 Task: Look for space in Mathba, Bangladesh from 9th June, 2023 to 11th June, 2023 for 2 adults in price range Rs.6000 to Rs.10000. Place can be entire place with 2 bedrooms having 2 beds and 1 bathroom. Property type can be guest house. Amenities needed are: air conditioning, dedicated workplace, . Booking option can be shelf check-in. Required host language is English.
Action: Mouse moved to (473, 130)
Screenshot: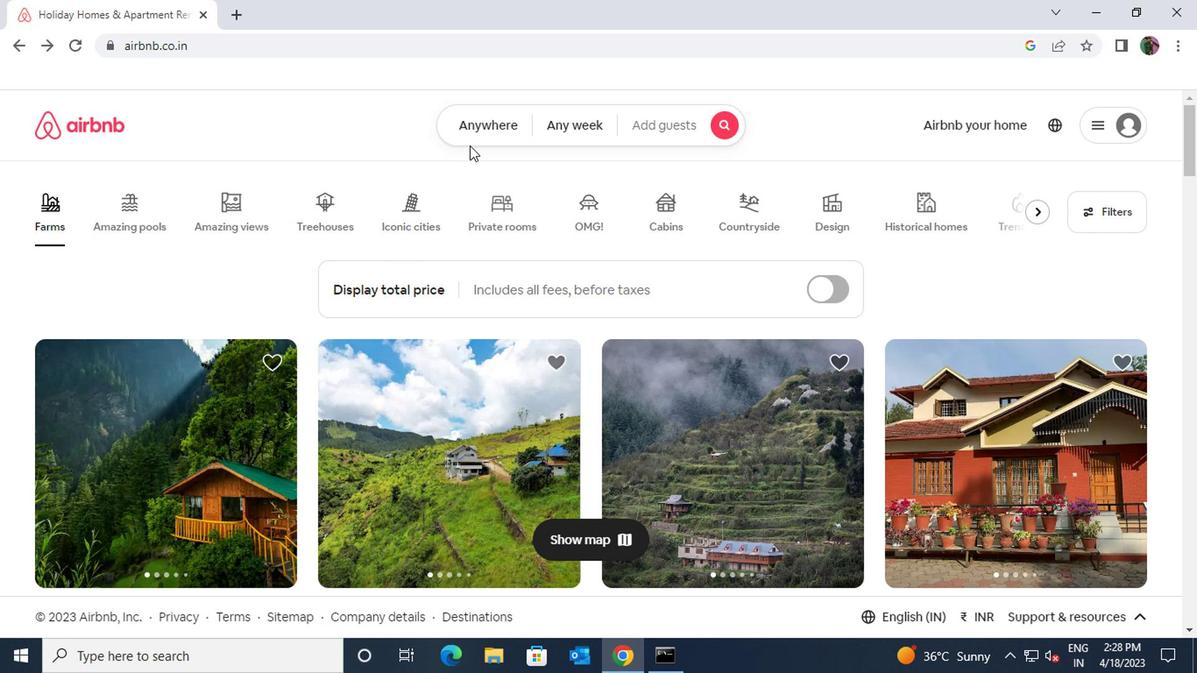 
Action: Mouse pressed left at (473, 130)
Screenshot: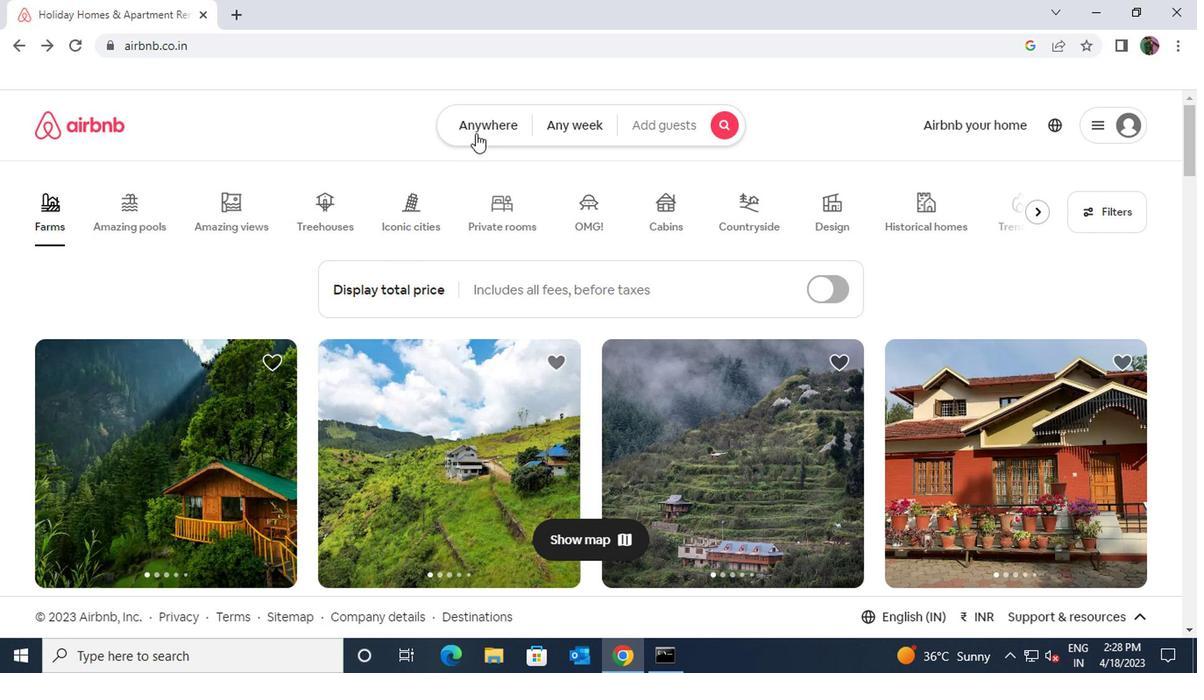 
Action: Mouse moved to (404, 188)
Screenshot: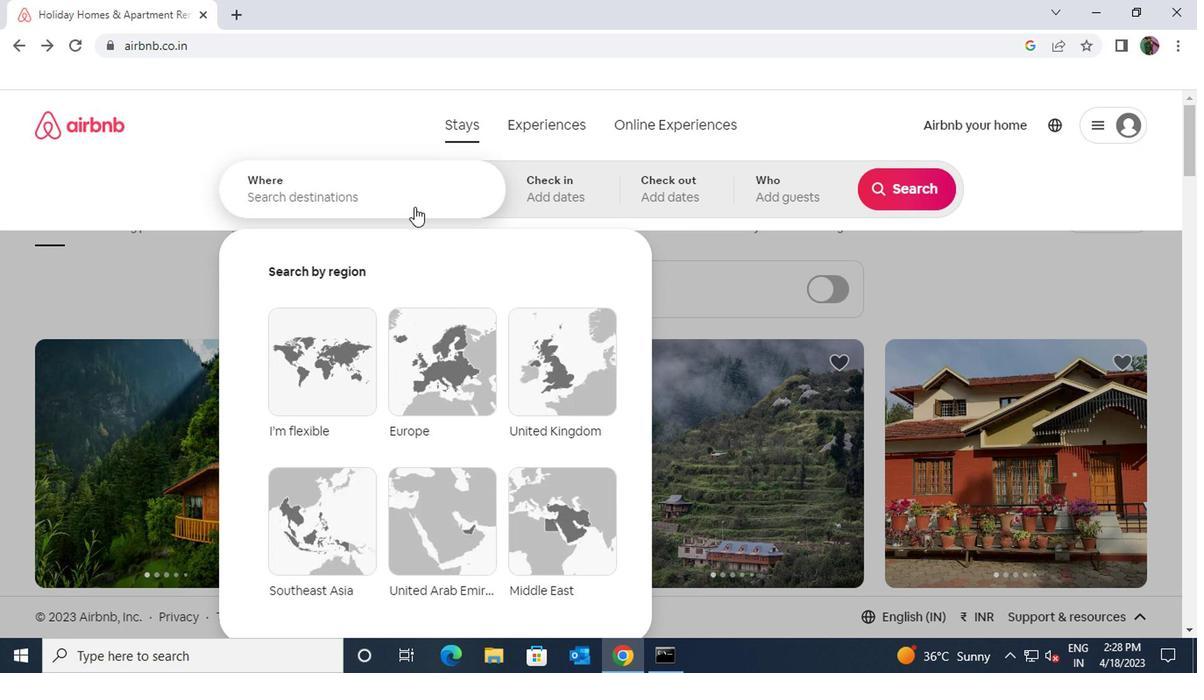 
Action: Mouse pressed left at (404, 188)
Screenshot: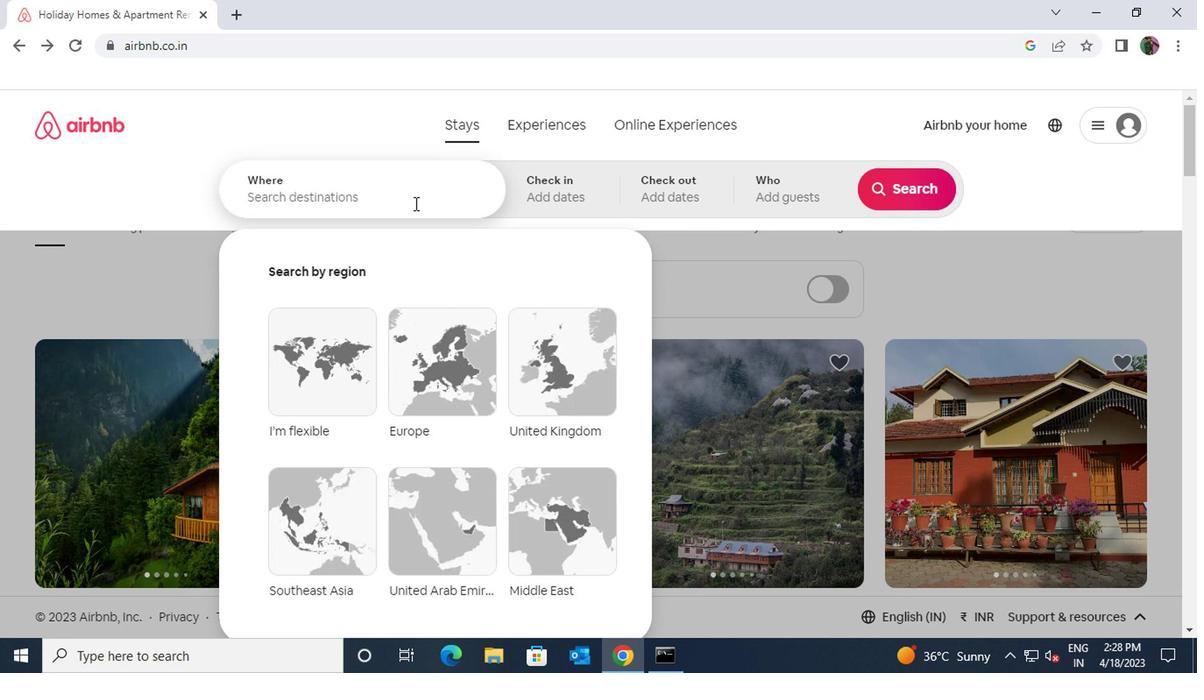 
Action: Key pressed mathba<Key.space>bangl
Screenshot: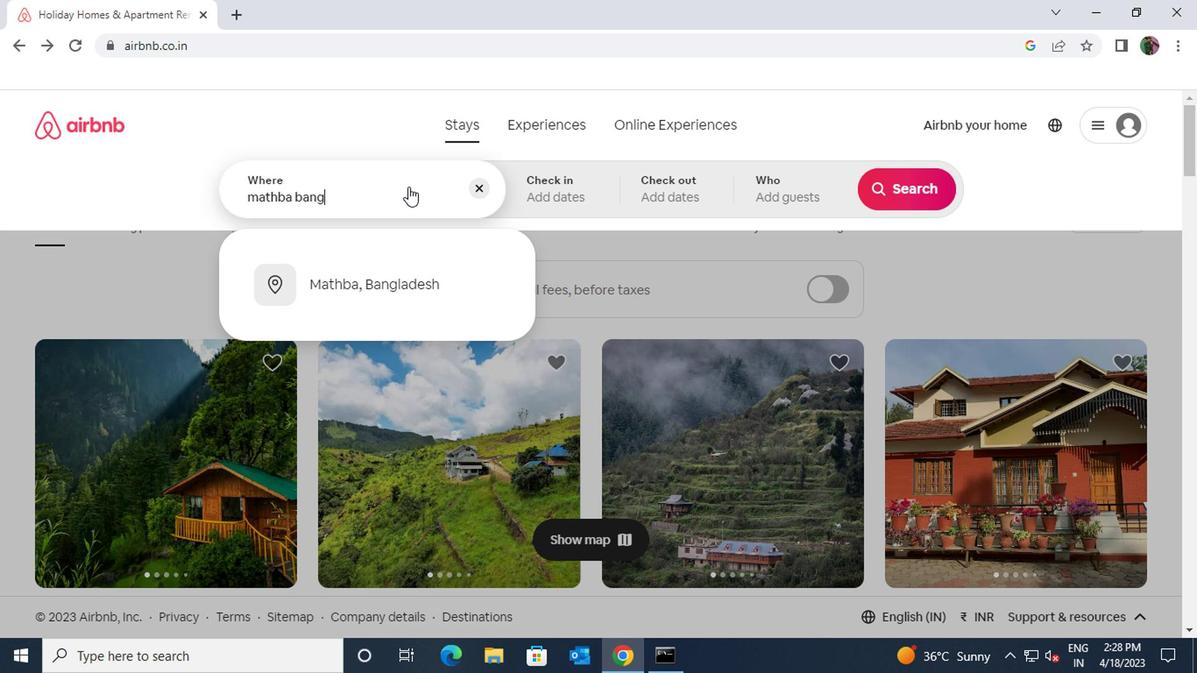 
Action: Mouse moved to (408, 279)
Screenshot: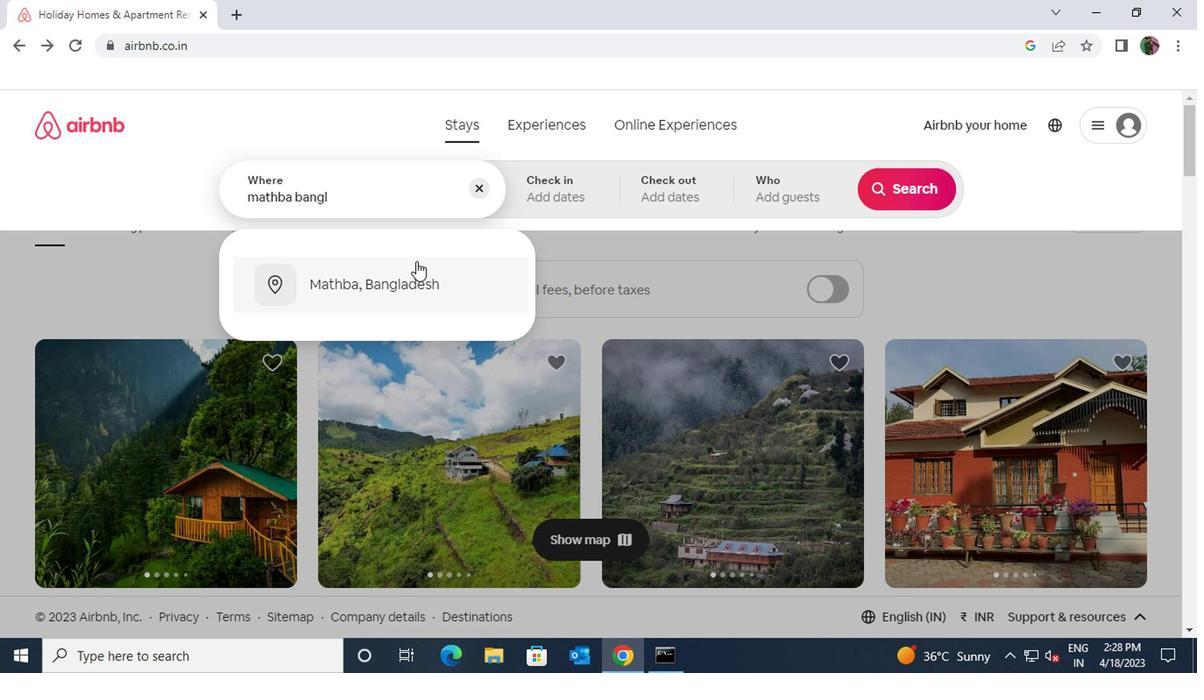 
Action: Mouse pressed left at (408, 279)
Screenshot: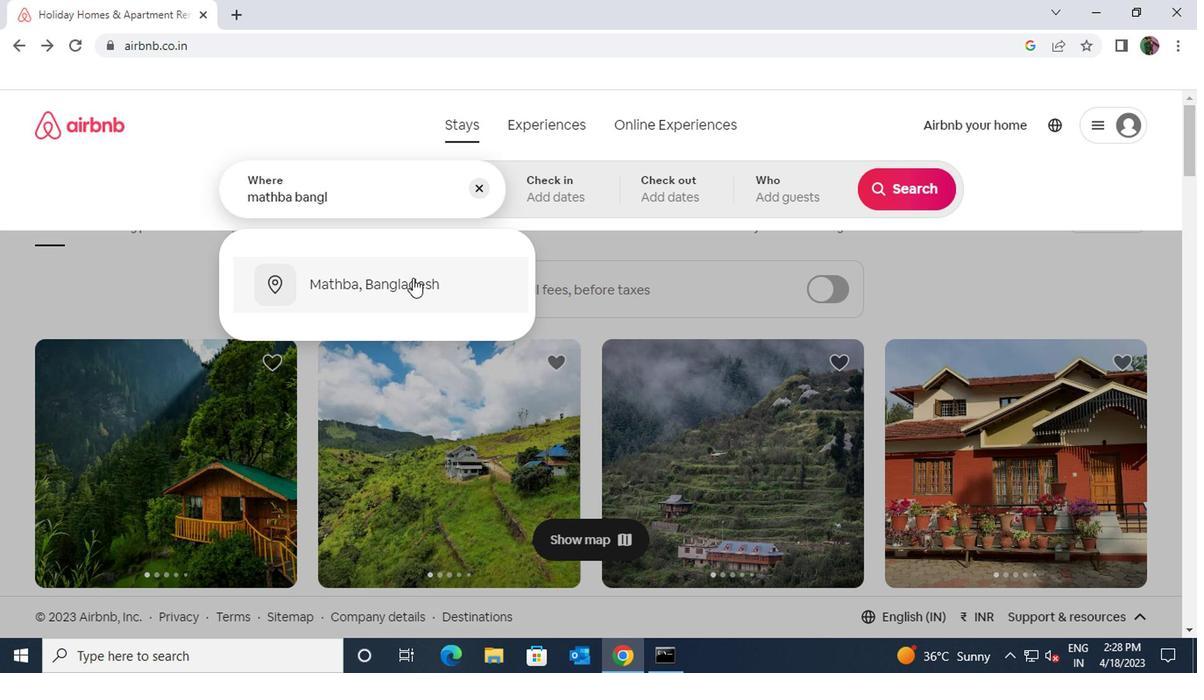 
Action: Mouse moved to (890, 334)
Screenshot: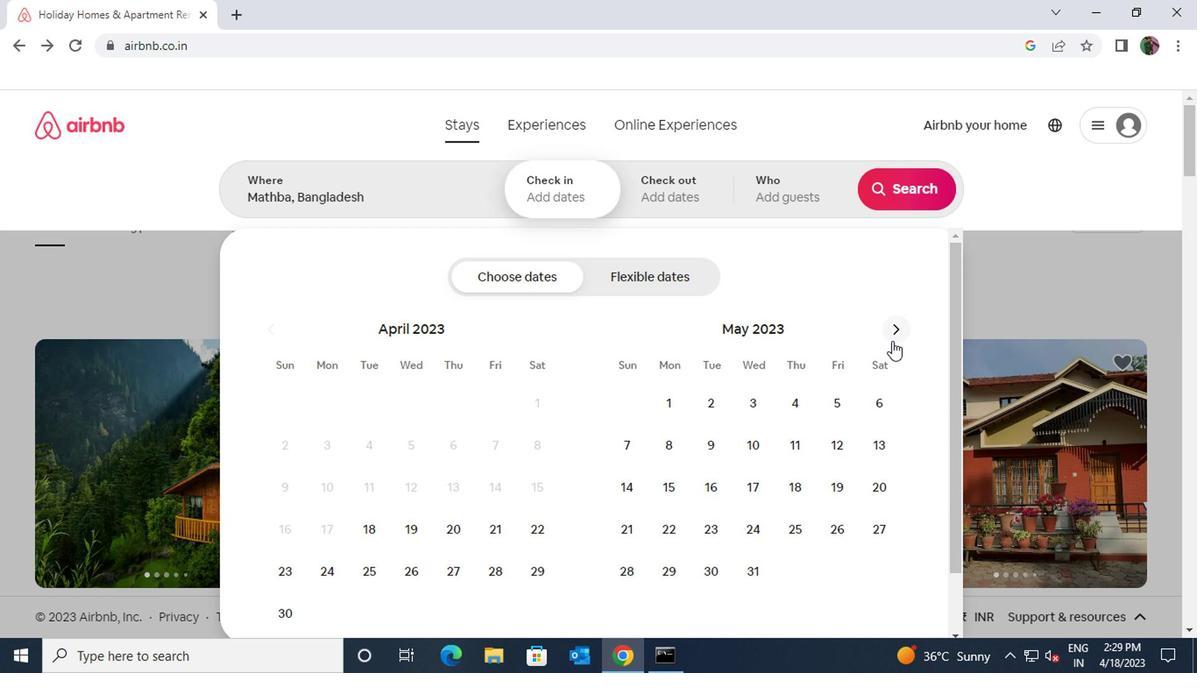 
Action: Mouse pressed left at (890, 334)
Screenshot: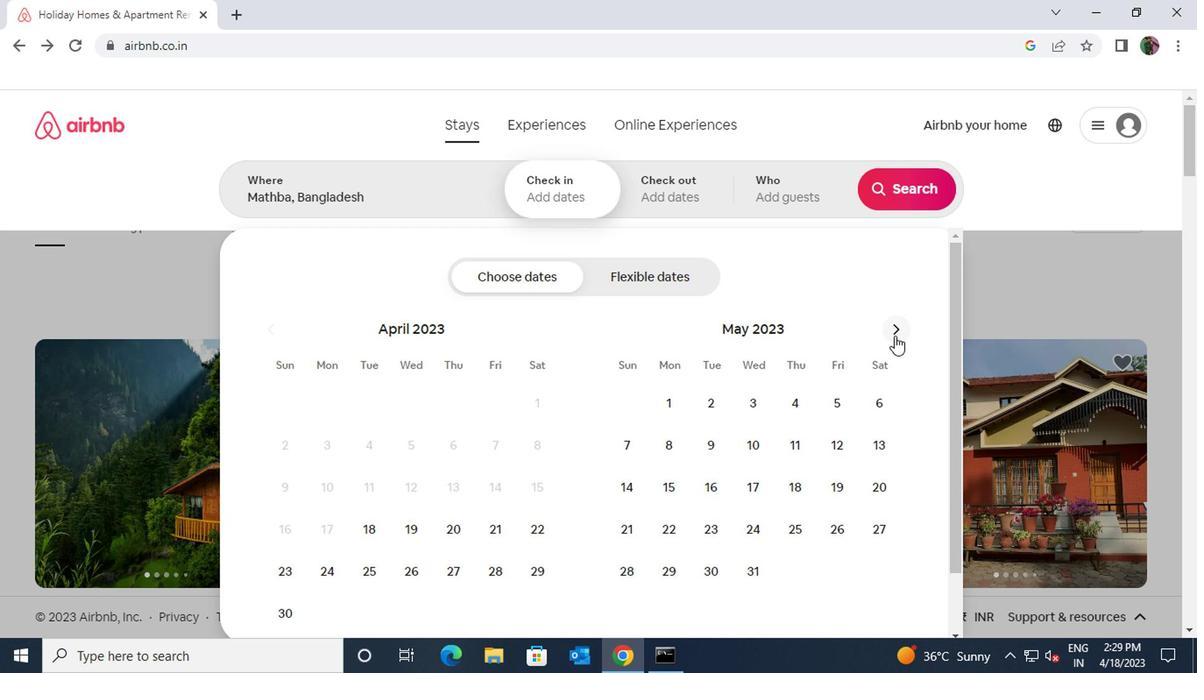 
Action: Mouse moved to (839, 435)
Screenshot: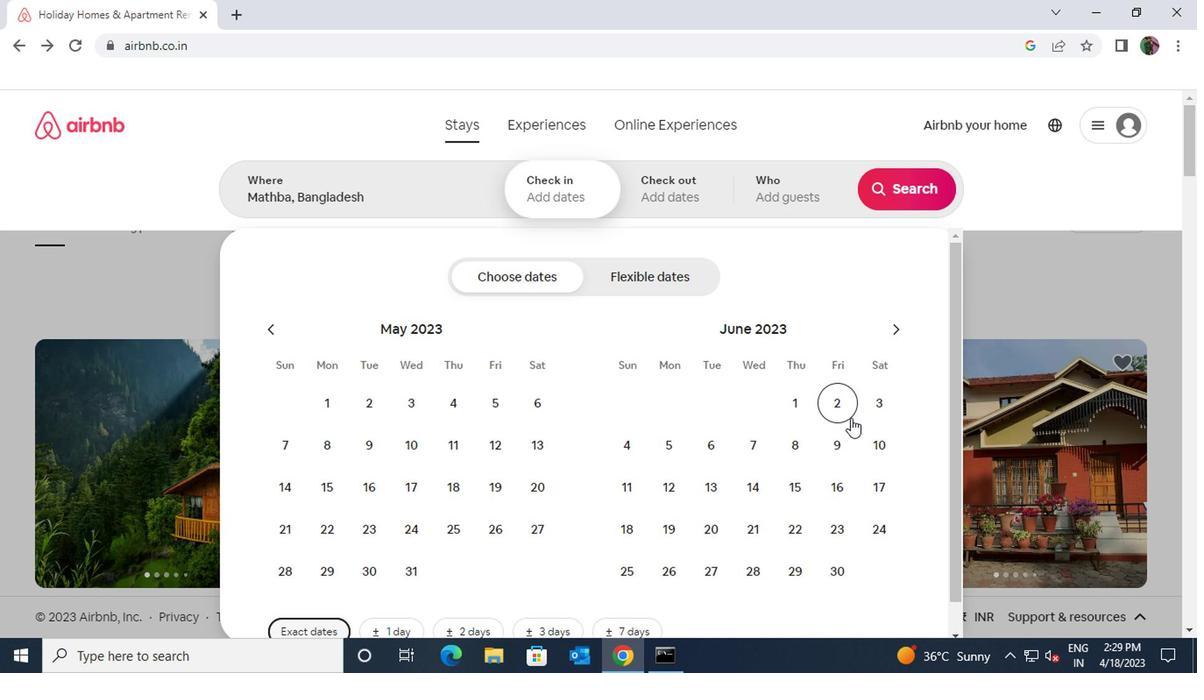 
Action: Mouse pressed left at (839, 435)
Screenshot: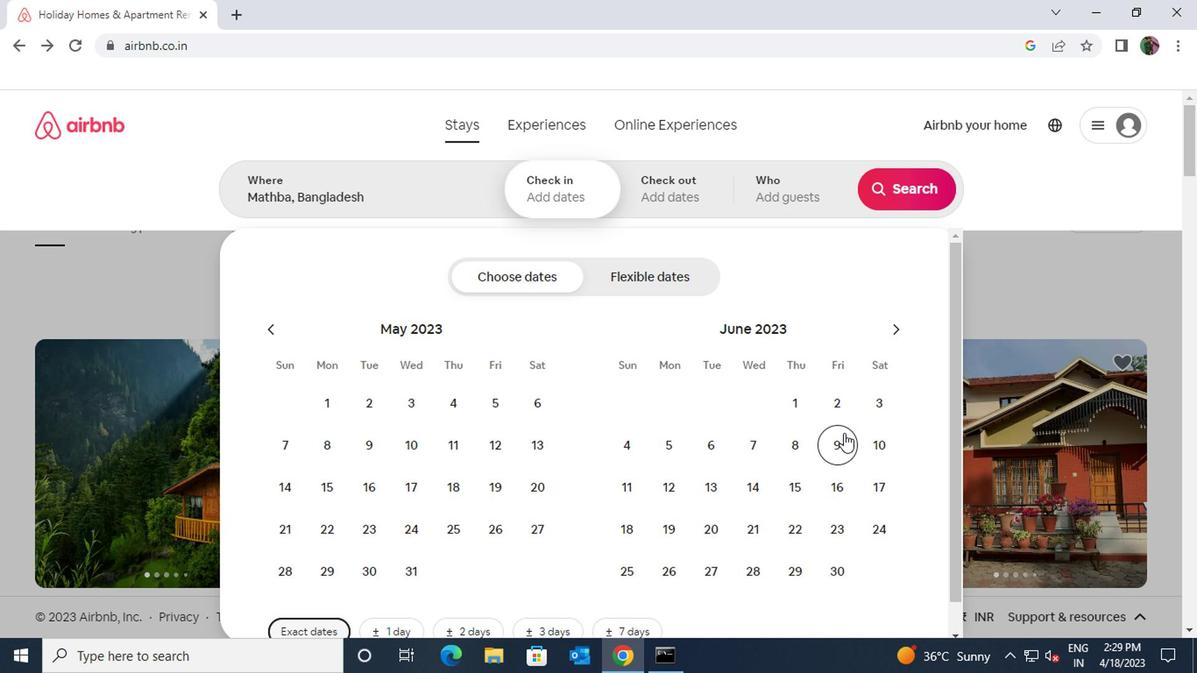
Action: Mouse moved to (629, 481)
Screenshot: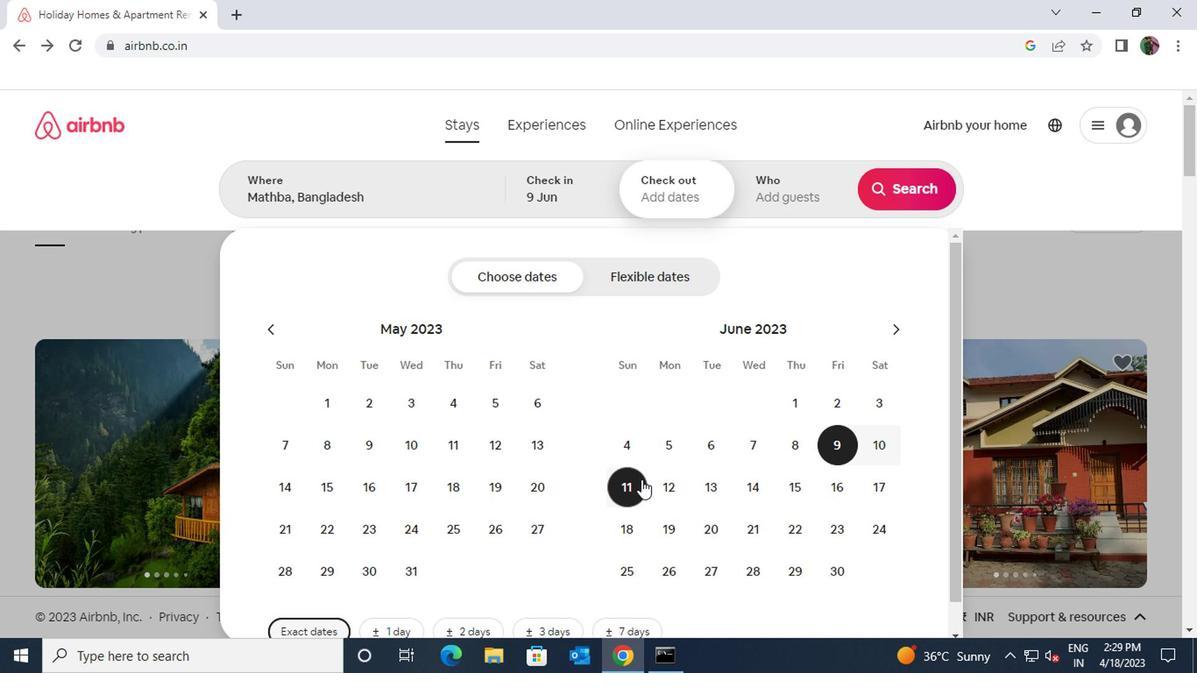 
Action: Mouse pressed left at (629, 481)
Screenshot: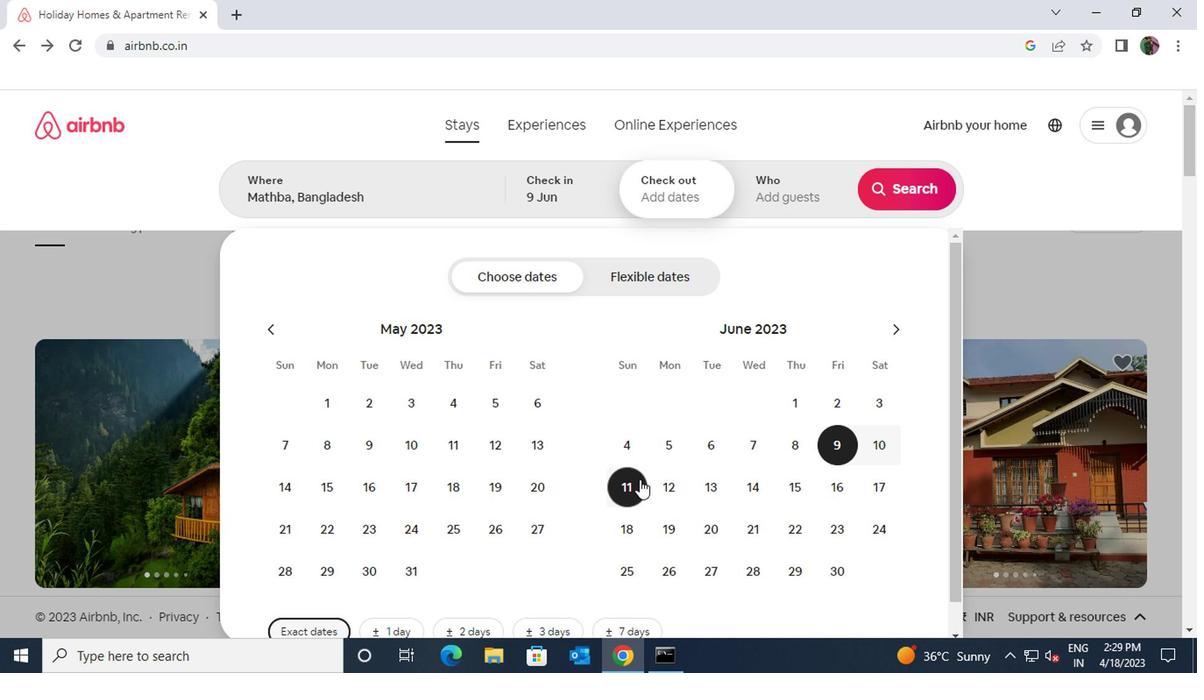 
Action: Mouse moved to (771, 193)
Screenshot: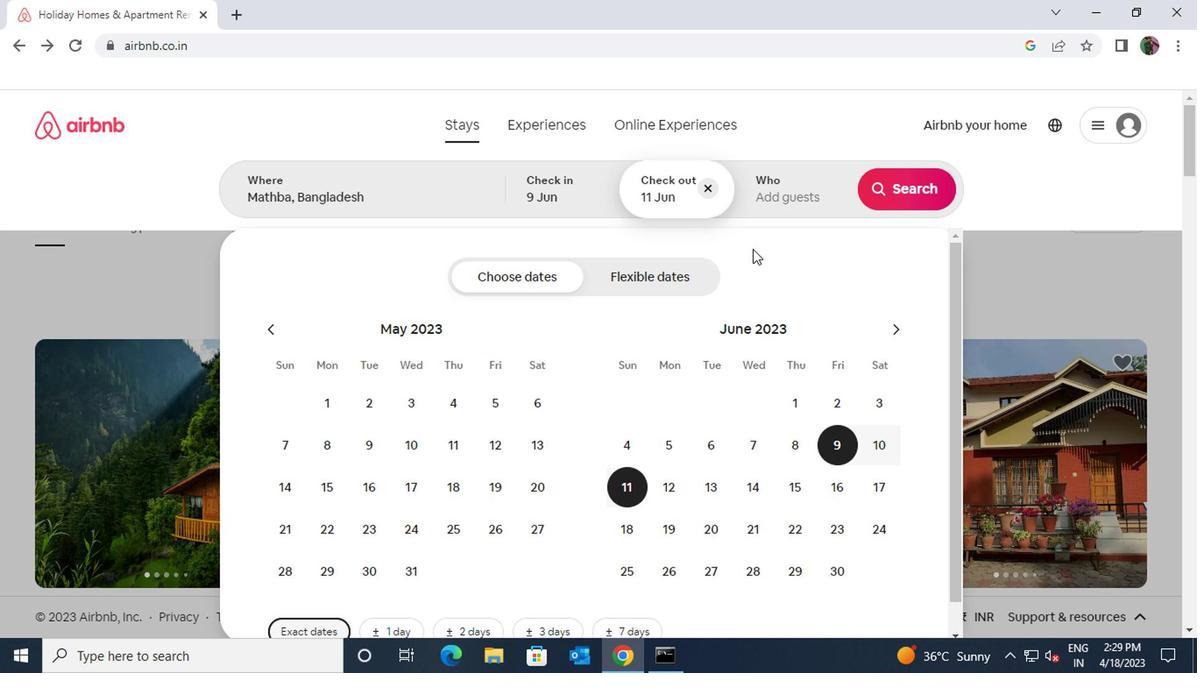 
Action: Mouse pressed left at (771, 193)
Screenshot: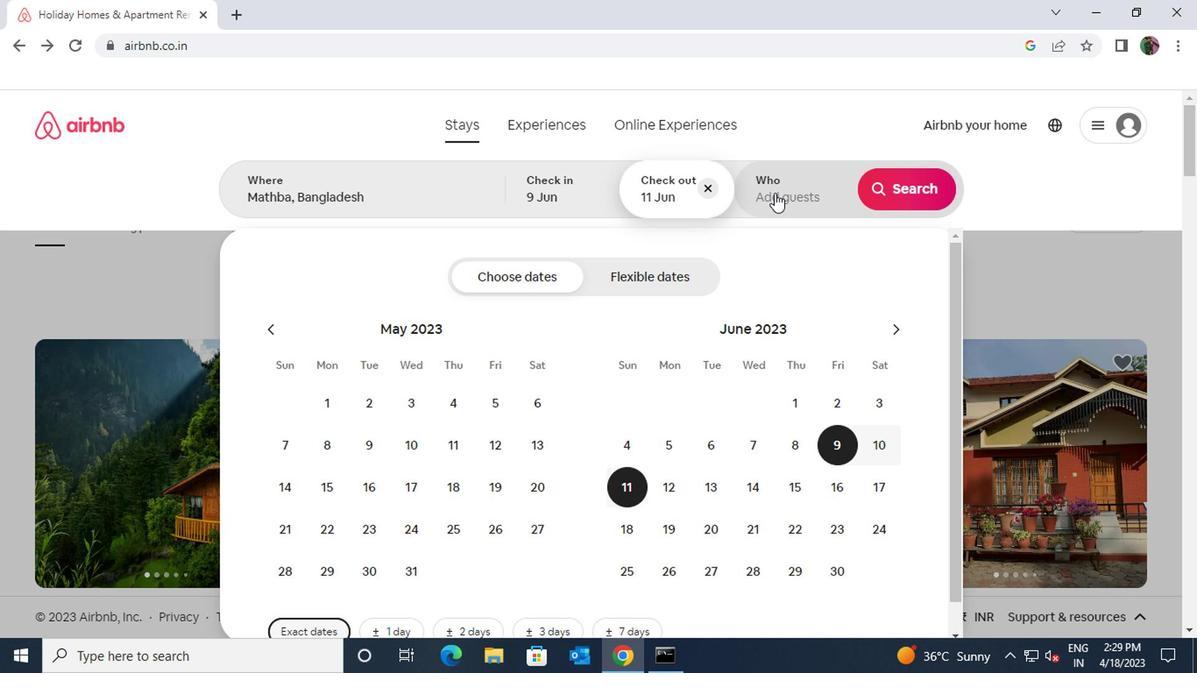 
Action: Mouse moved to (911, 285)
Screenshot: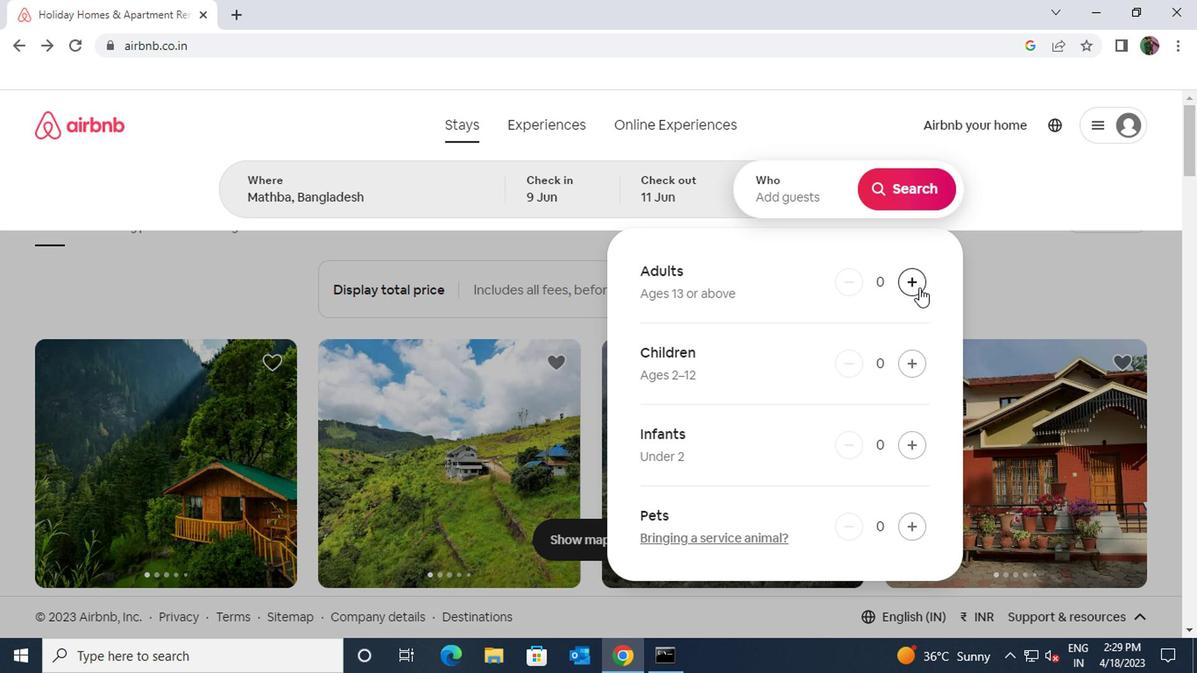 
Action: Mouse pressed left at (911, 285)
Screenshot: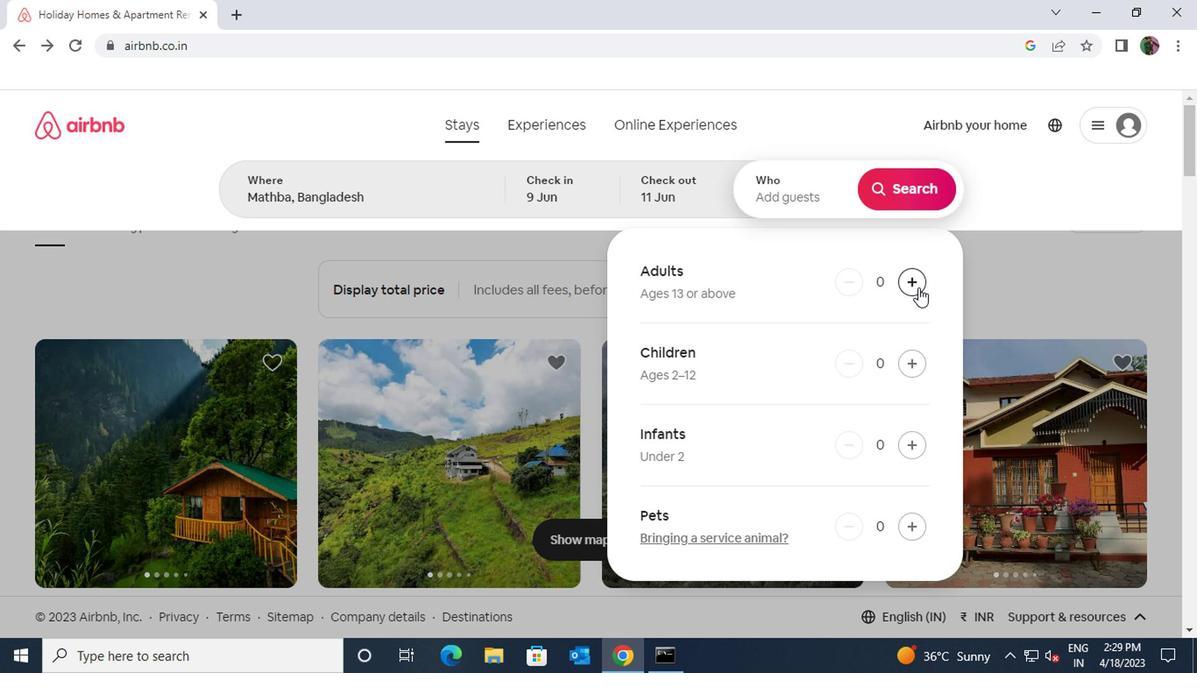 
Action: Mouse pressed left at (911, 285)
Screenshot: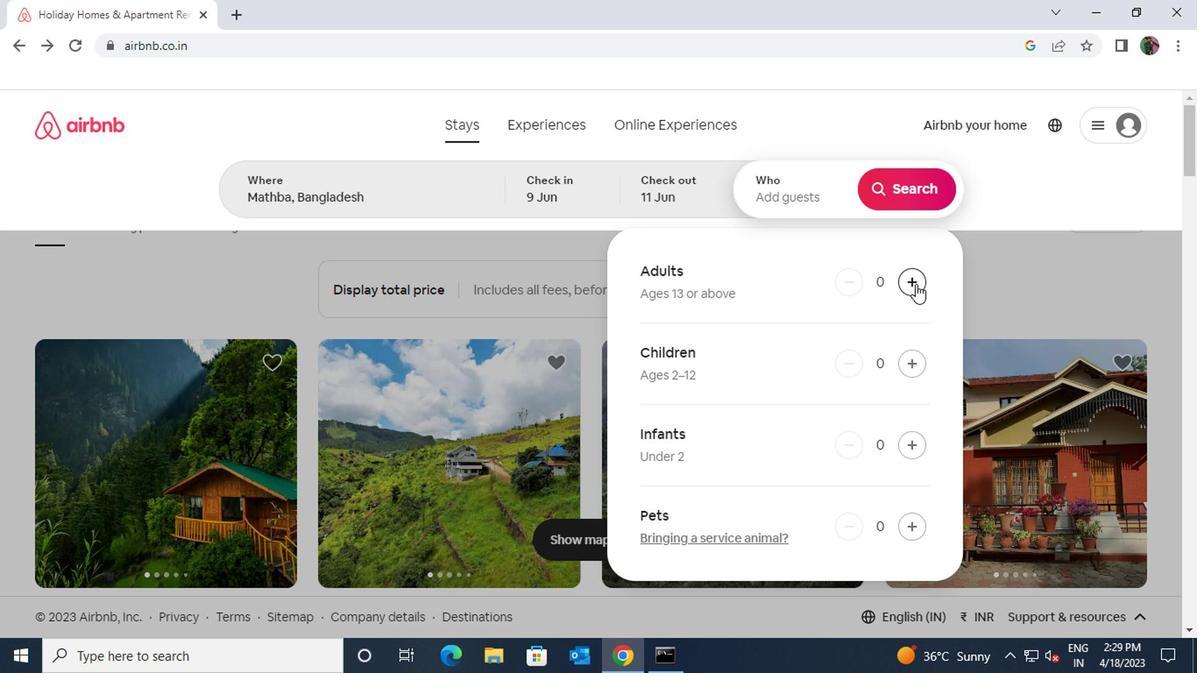 
Action: Mouse moved to (904, 191)
Screenshot: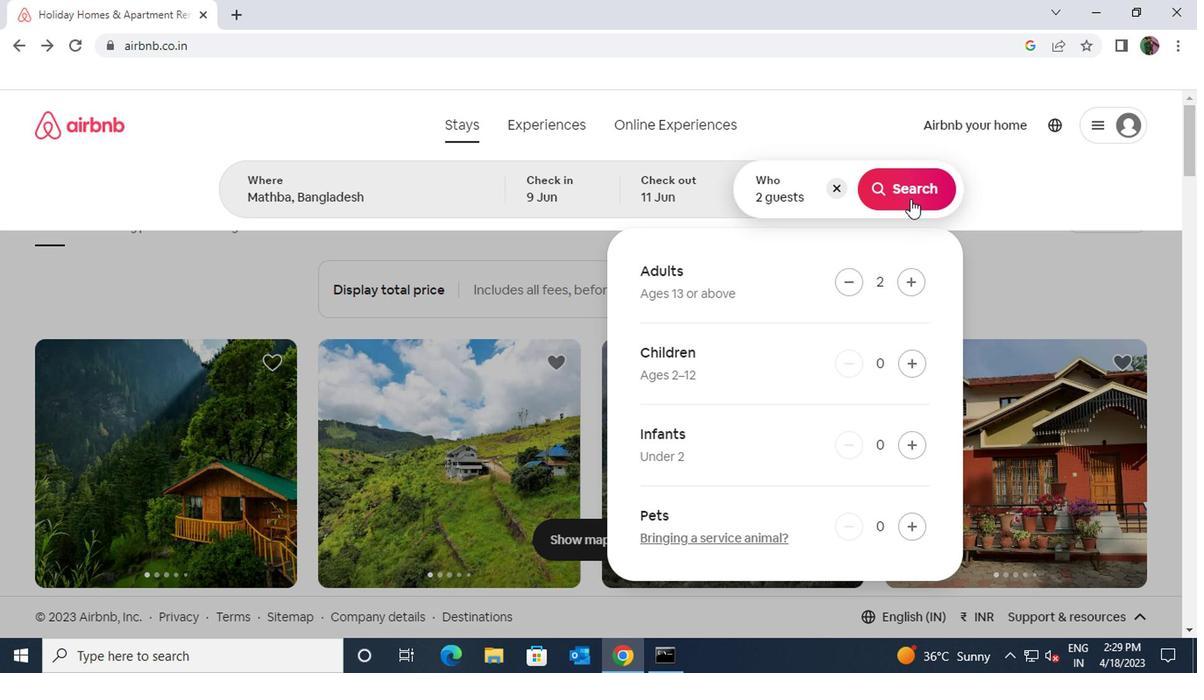 
Action: Mouse pressed left at (904, 191)
Screenshot: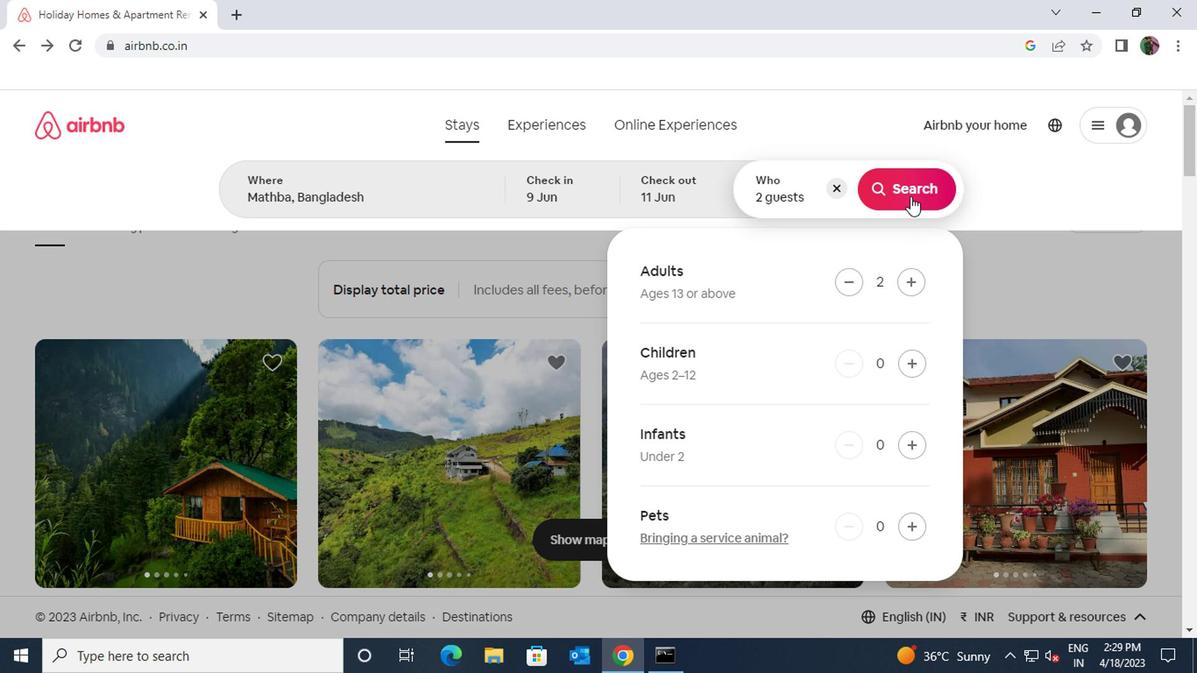 
Action: Mouse moved to (1094, 197)
Screenshot: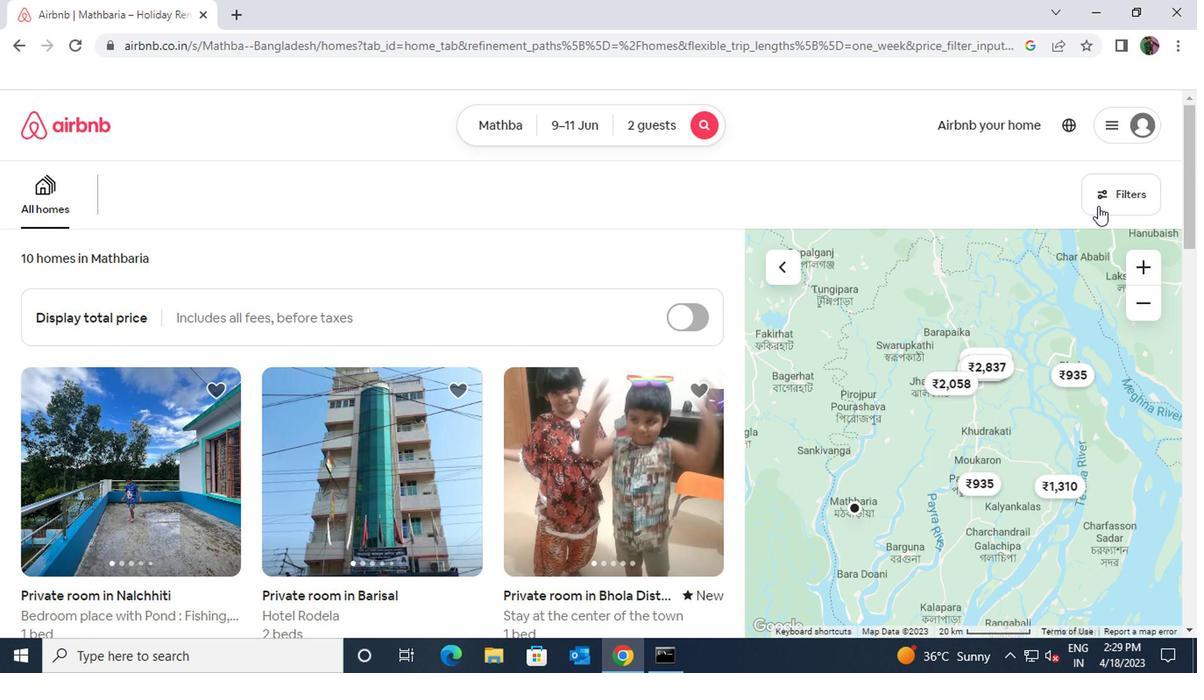 
Action: Mouse pressed left at (1094, 197)
Screenshot: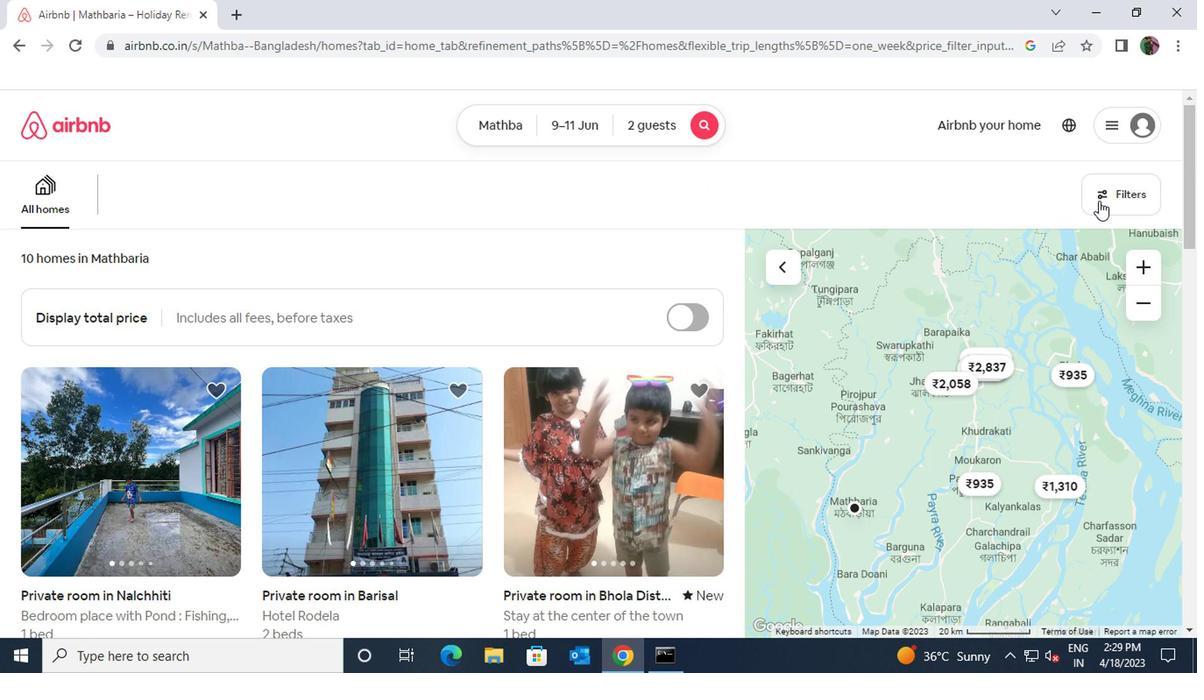 
Action: Mouse moved to (369, 413)
Screenshot: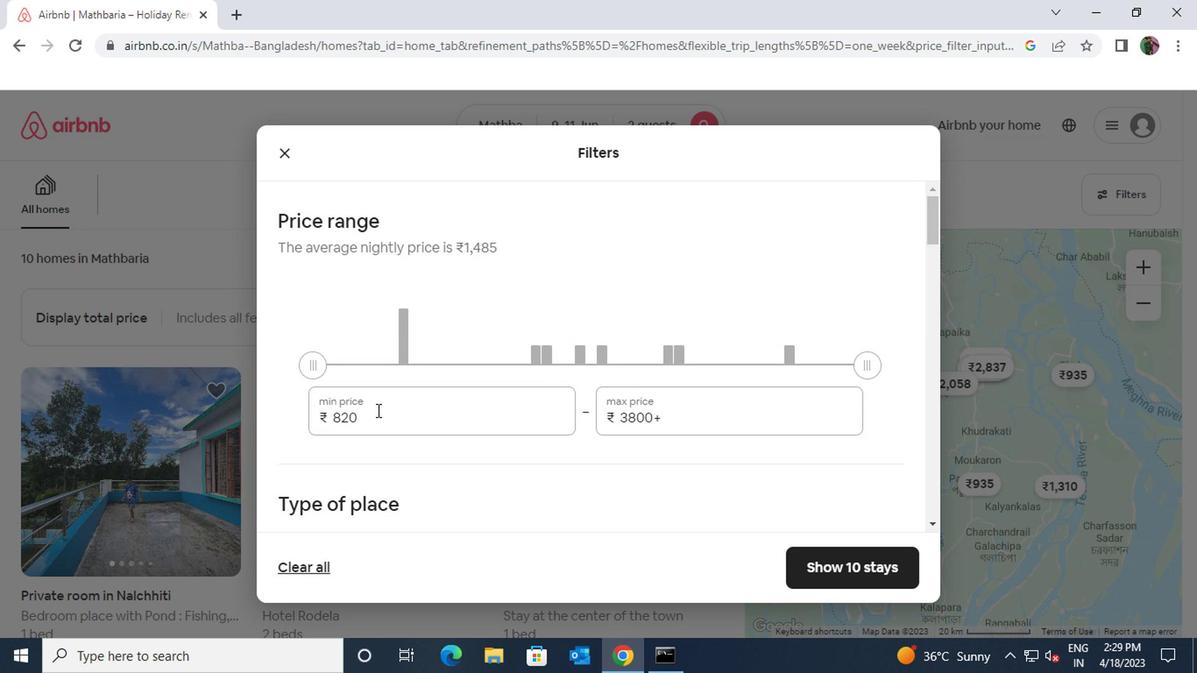 
Action: Mouse pressed left at (369, 413)
Screenshot: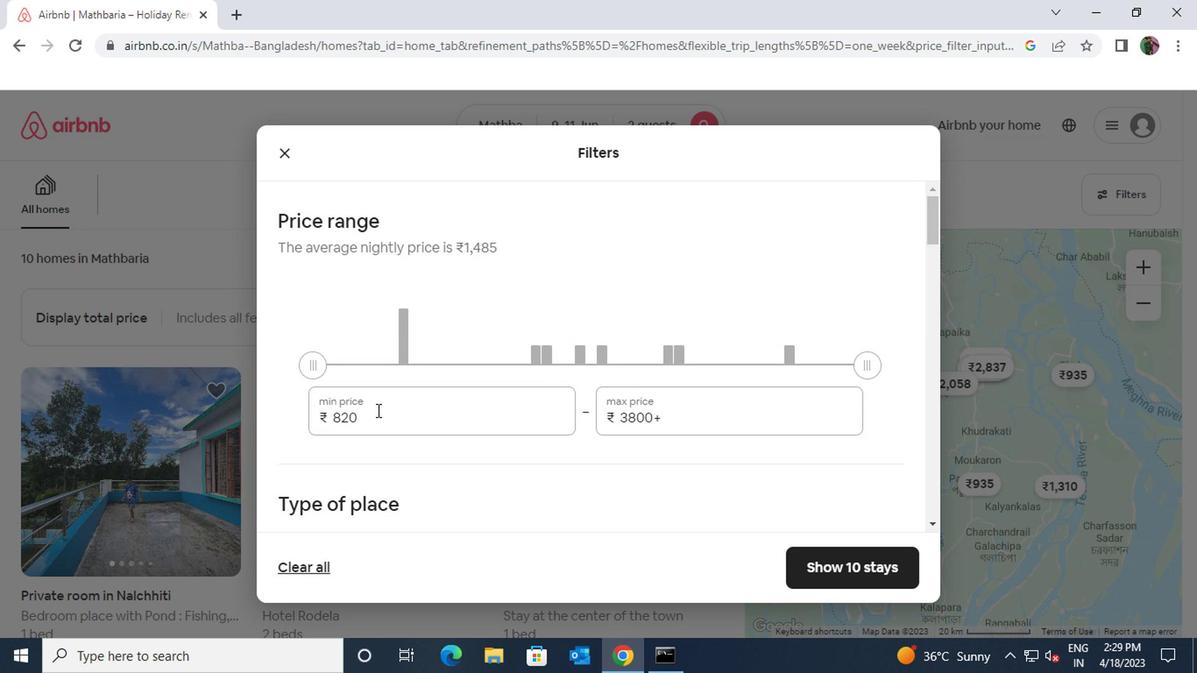 
Action: Mouse moved to (326, 424)
Screenshot: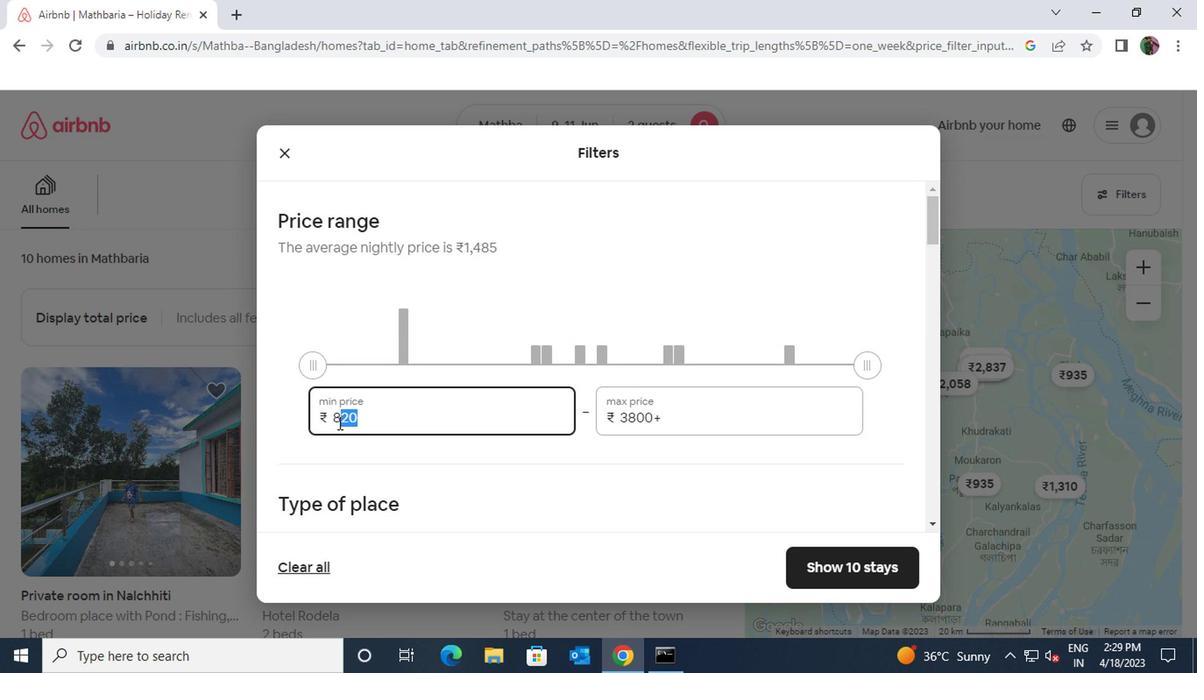 
Action: Key pressed 6000
Screenshot: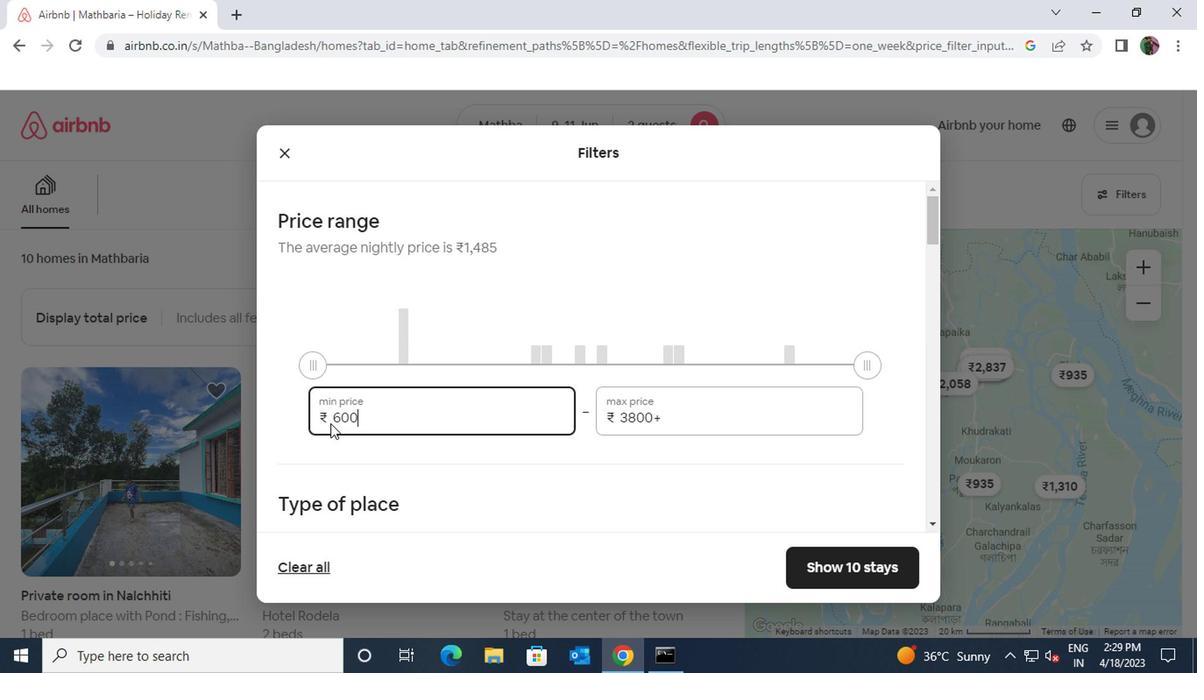 
Action: Mouse moved to (679, 415)
Screenshot: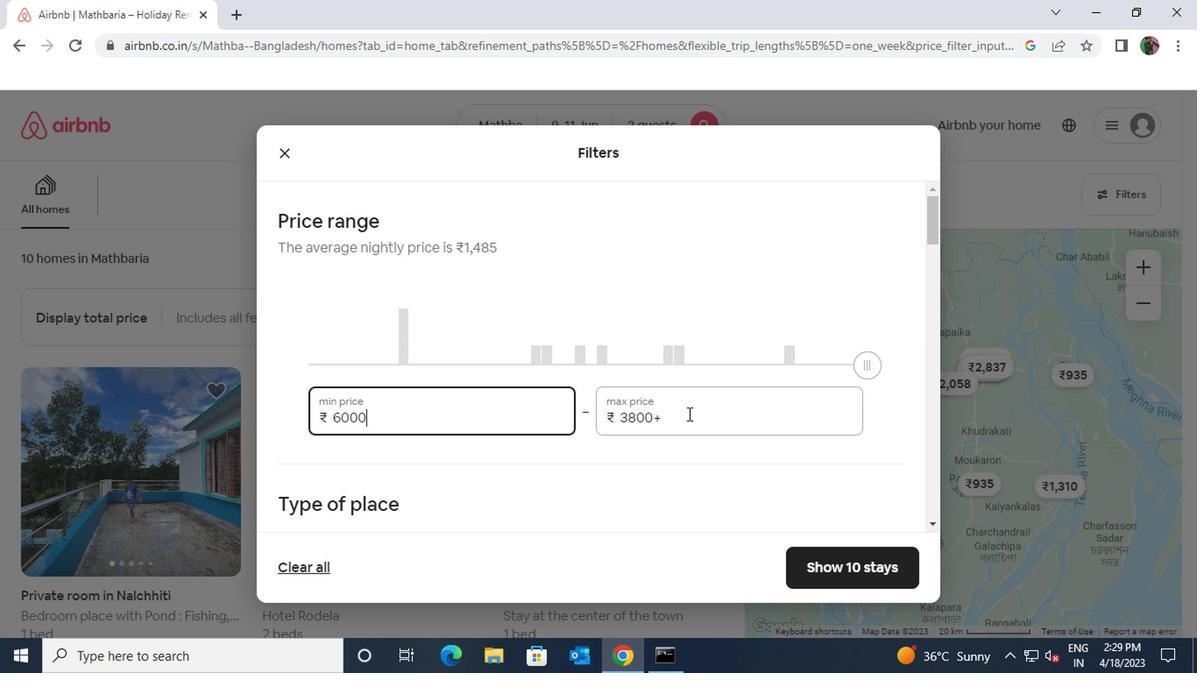 
Action: Mouse pressed left at (679, 415)
Screenshot: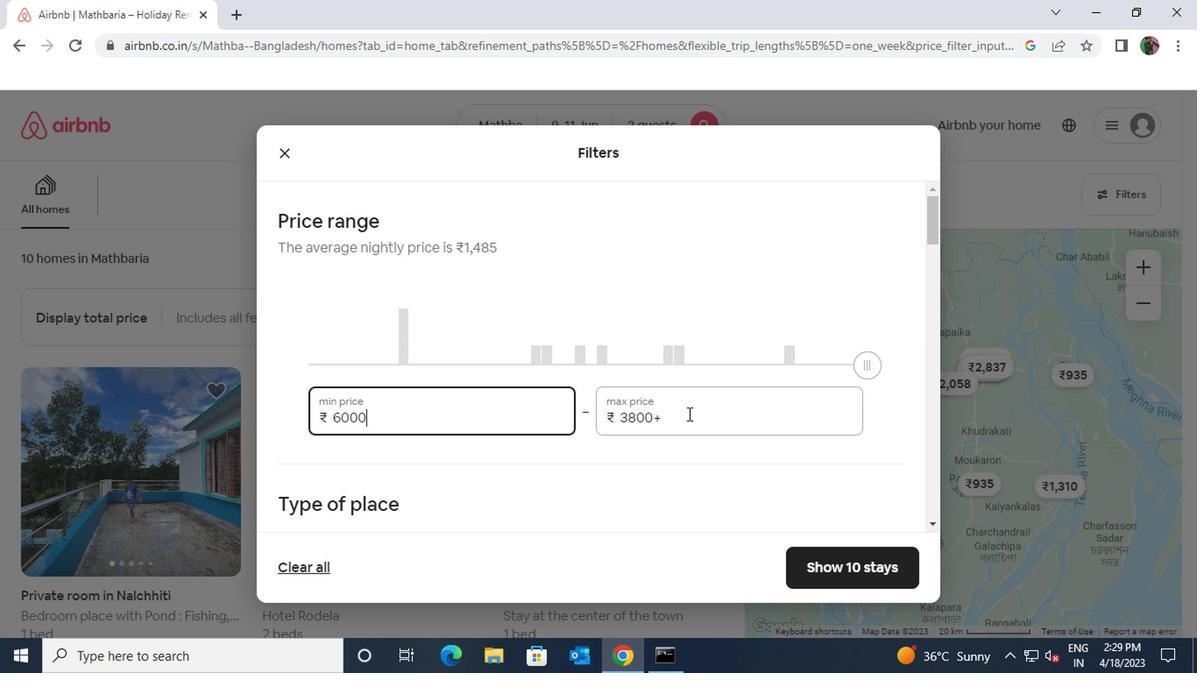 
Action: Mouse moved to (619, 417)
Screenshot: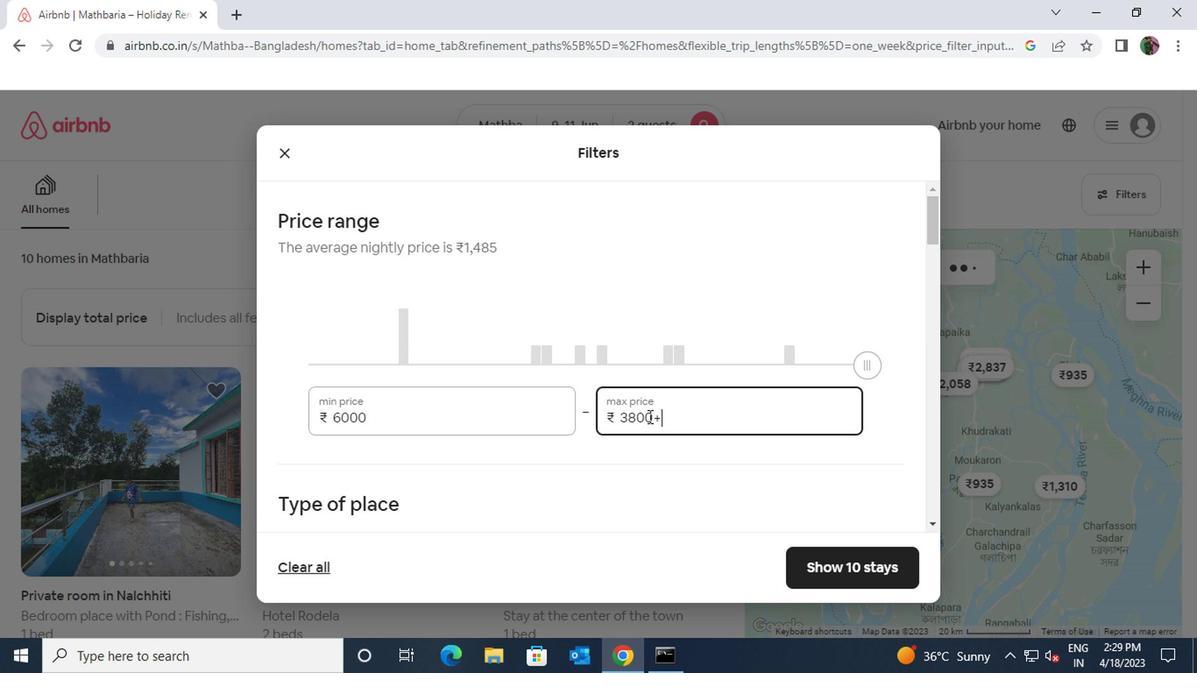 
Action: Key pressed 10000
Screenshot: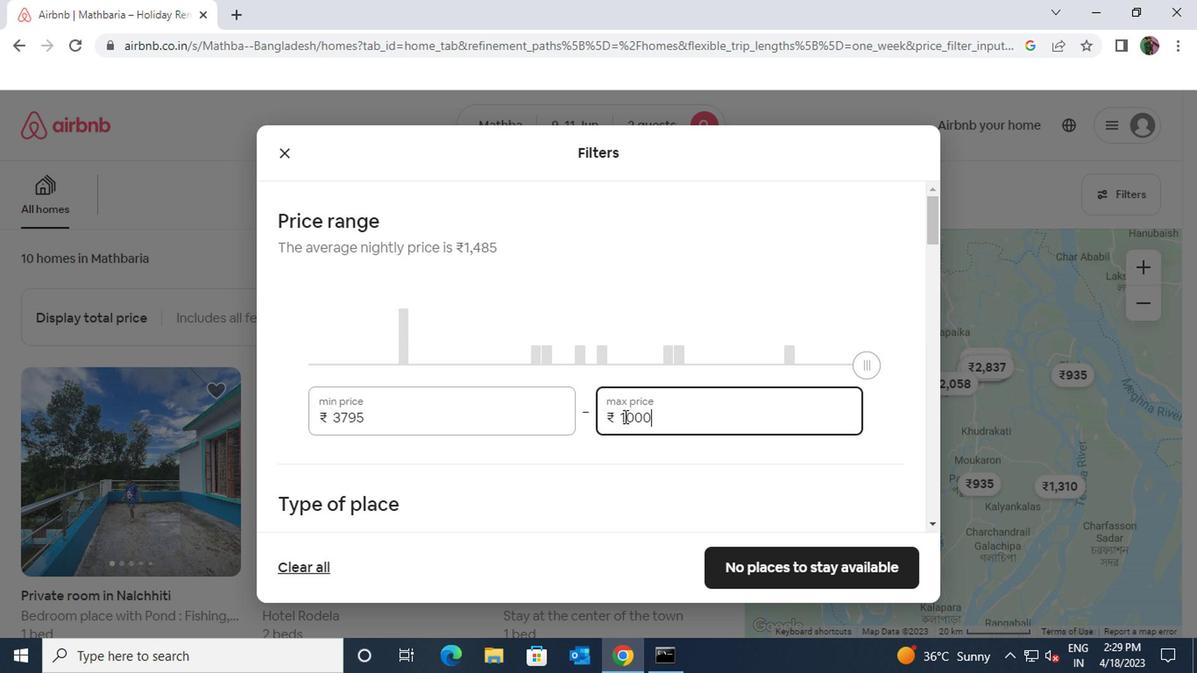
Action: Mouse scrolled (619, 416) with delta (0, -1)
Screenshot: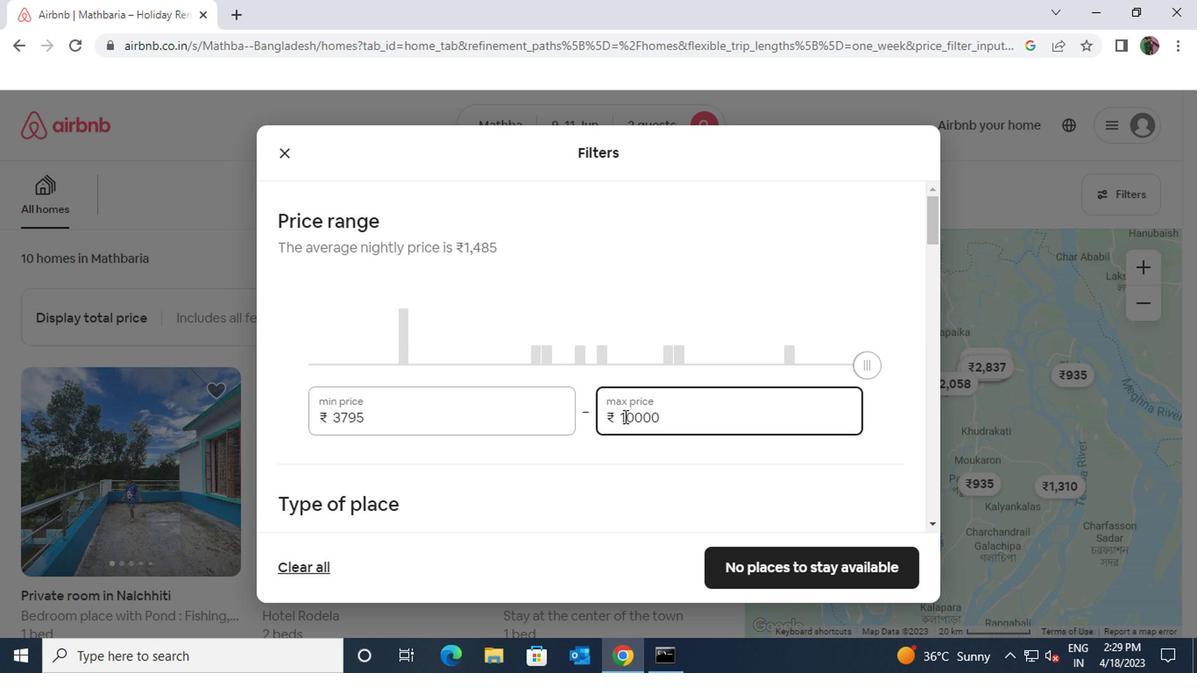 
Action: Mouse scrolled (619, 416) with delta (0, -1)
Screenshot: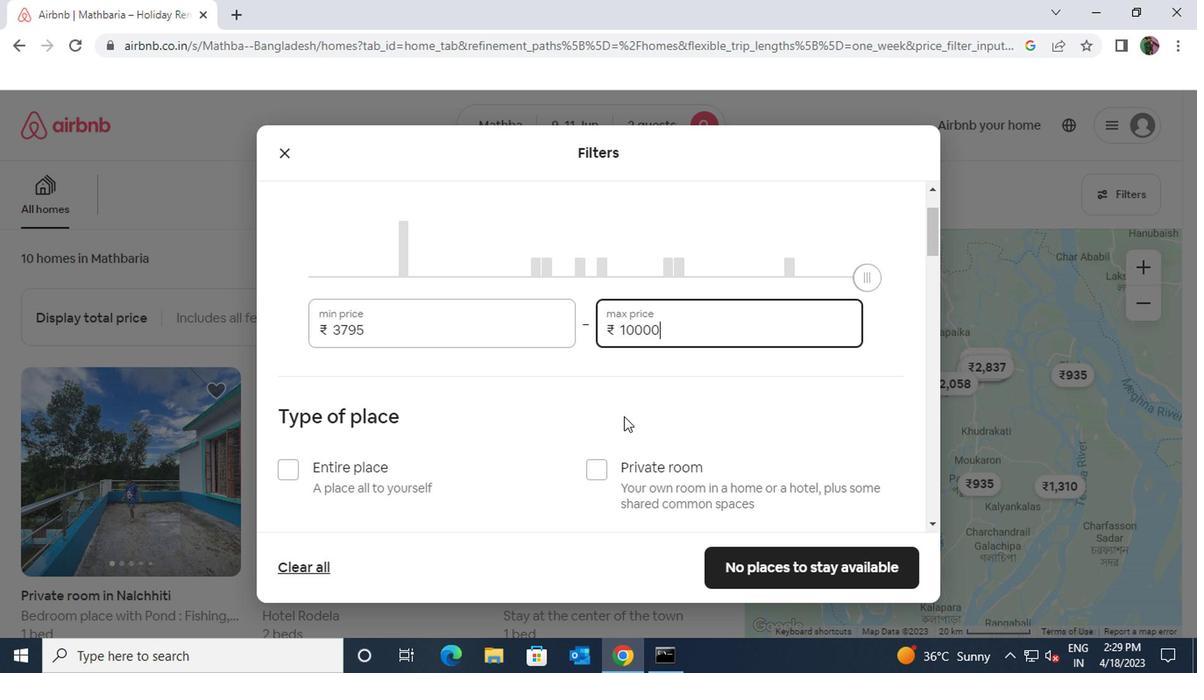 
Action: Mouse moved to (286, 382)
Screenshot: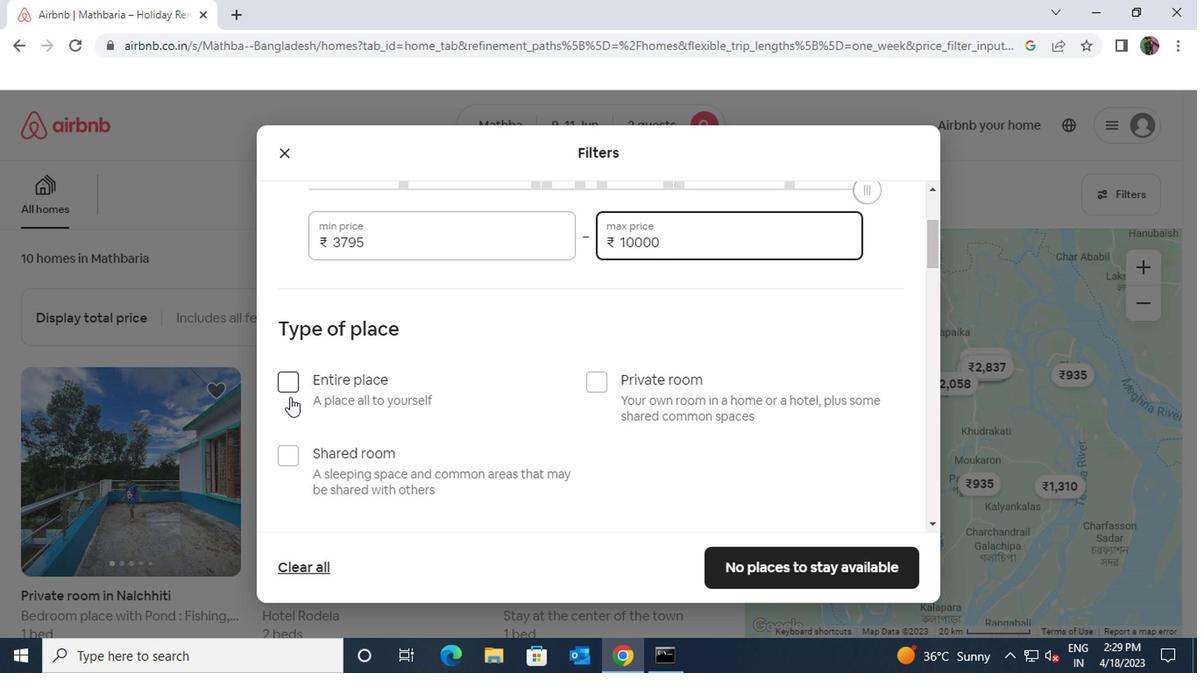 
Action: Mouse pressed left at (286, 382)
Screenshot: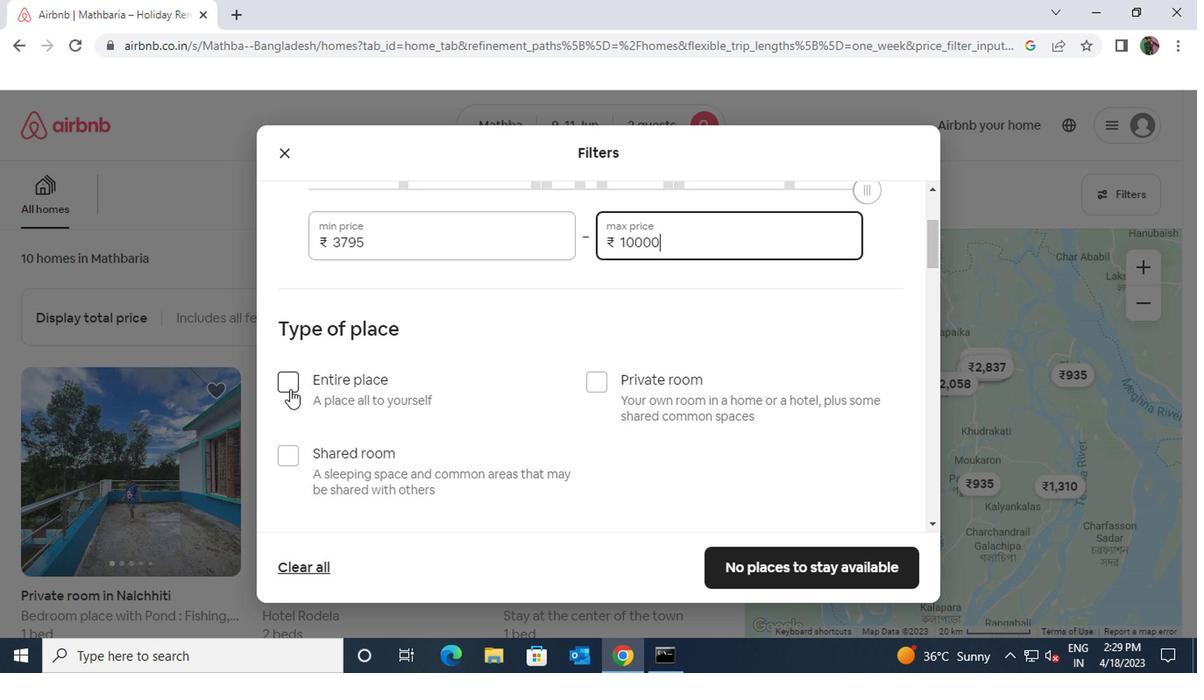 
Action: Mouse moved to (485, 463)
Screenshot: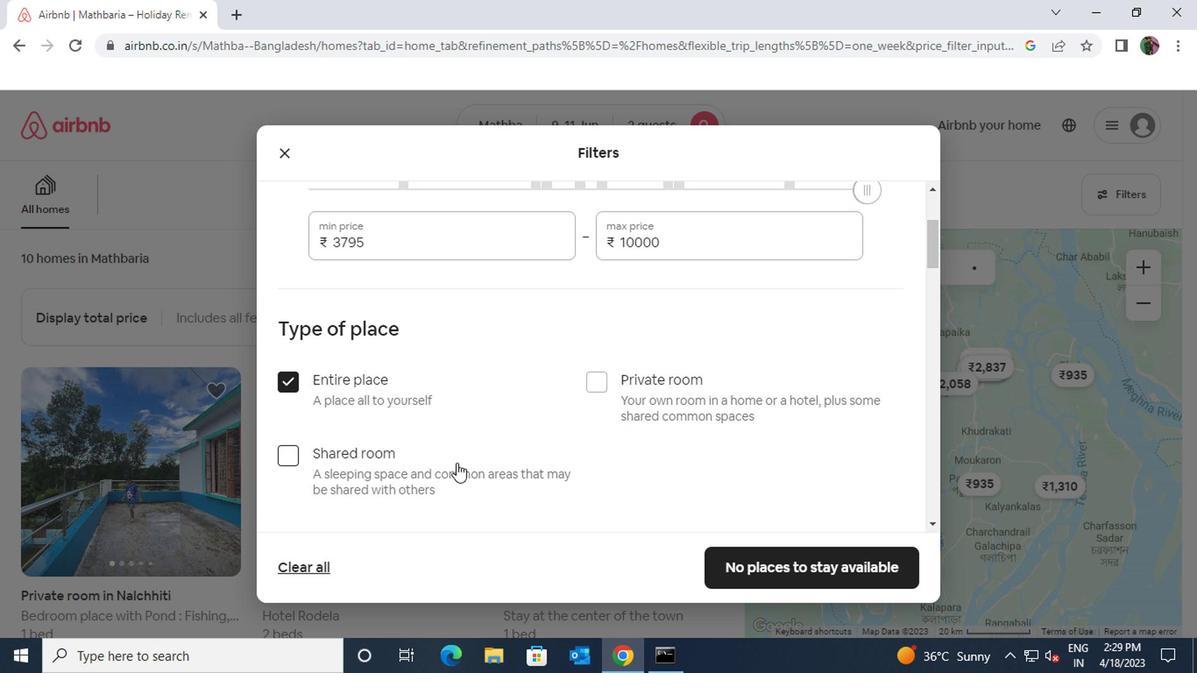 
Action: Mouse scrolled (485, 463) with delta (0, 0)
Screenshot: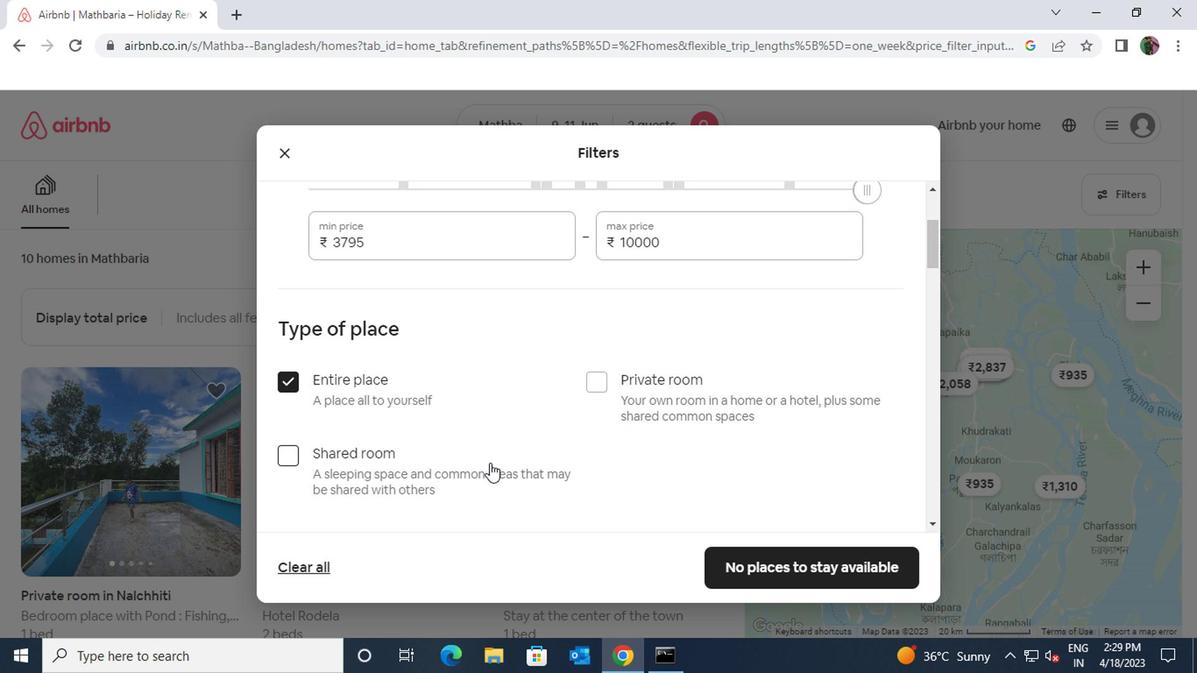 
Action: Mouse scrolled (485, 463) with delta (0, 0)
Screenshot: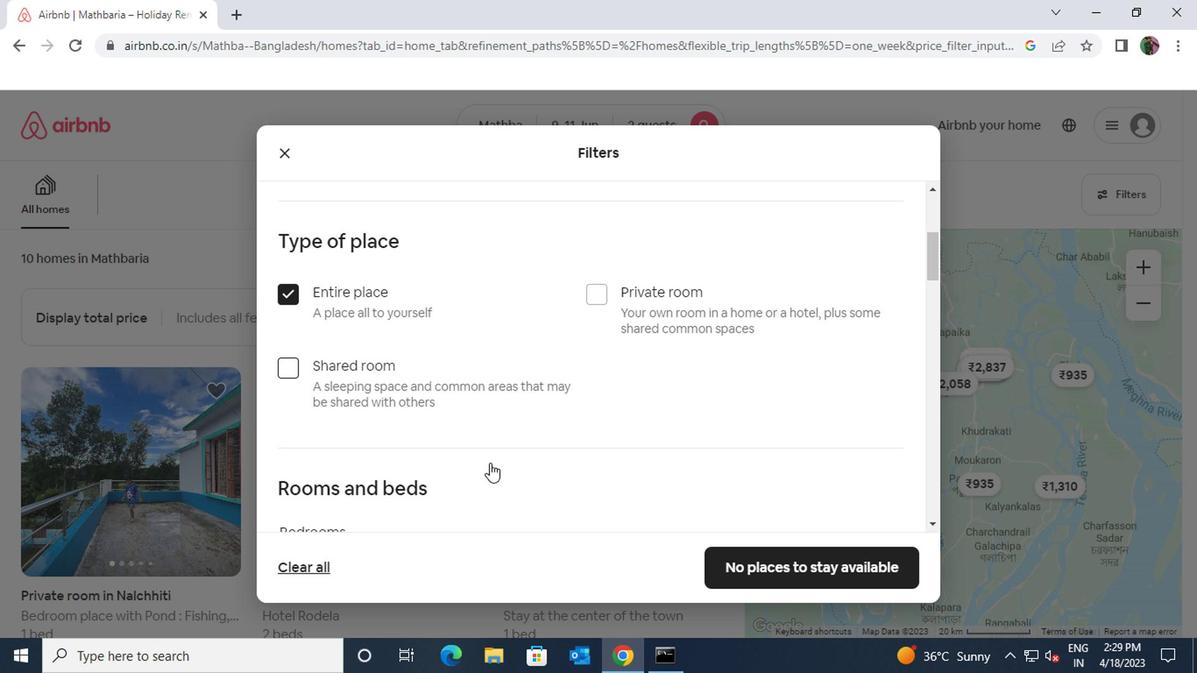 
Action: Mouse scrolled (485, 463) with delta (0, 0)
Screenshot: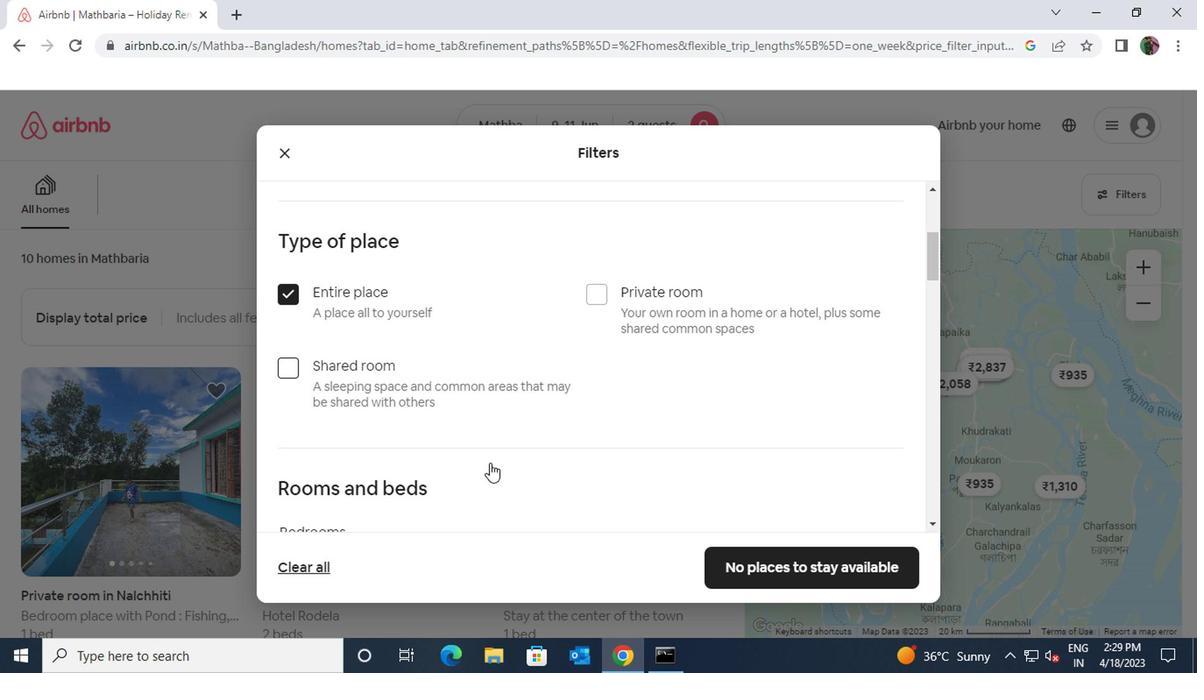 
Action: Mouse moved to (489, 454)
Screenshot: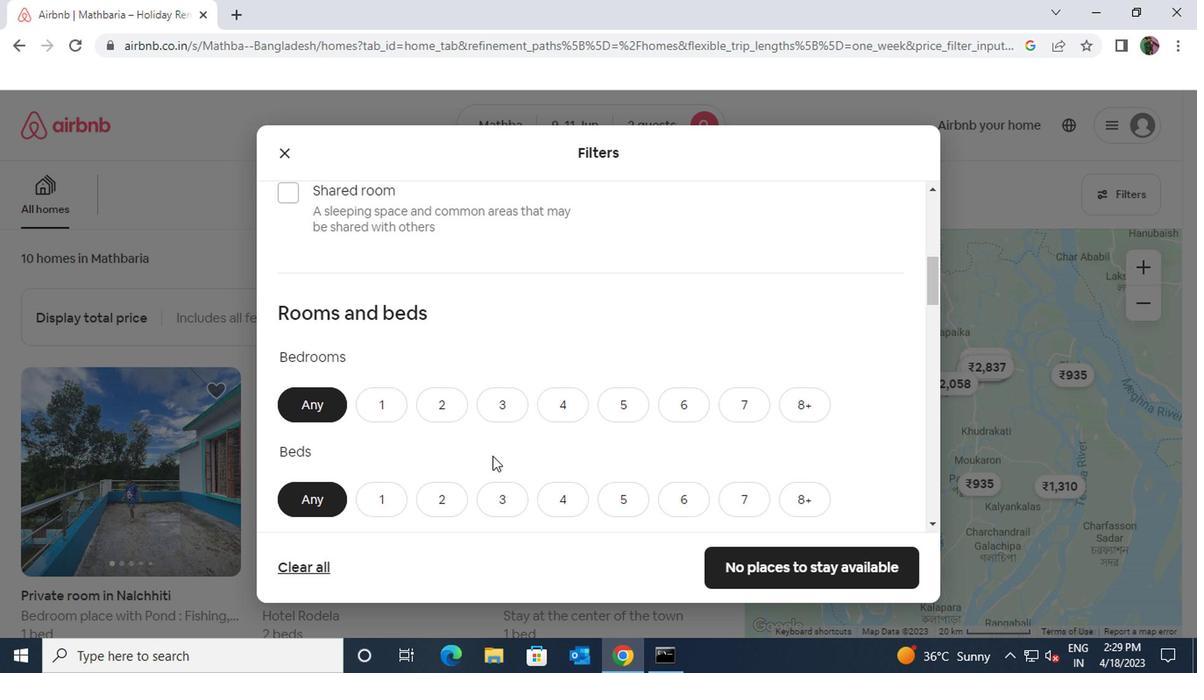 
Action: Mouse scrolled (489, 453) with delta (0, -1)
Screenshot: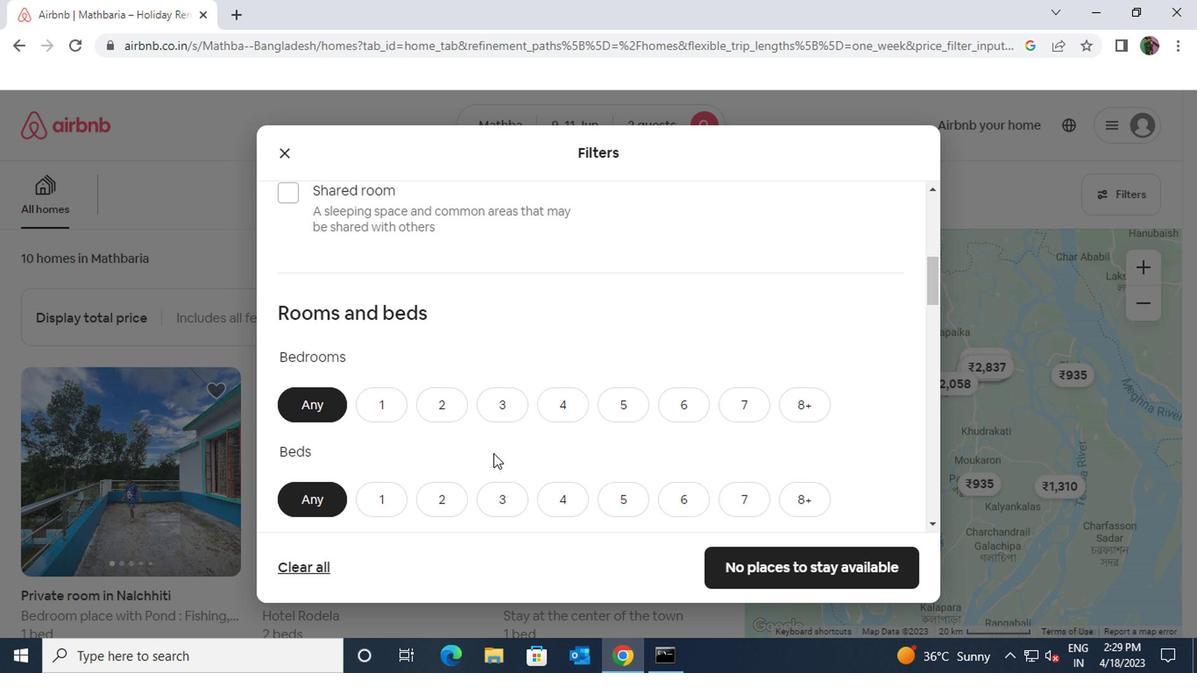 
Action: Mouse moved to (449, 329)
Screenshot: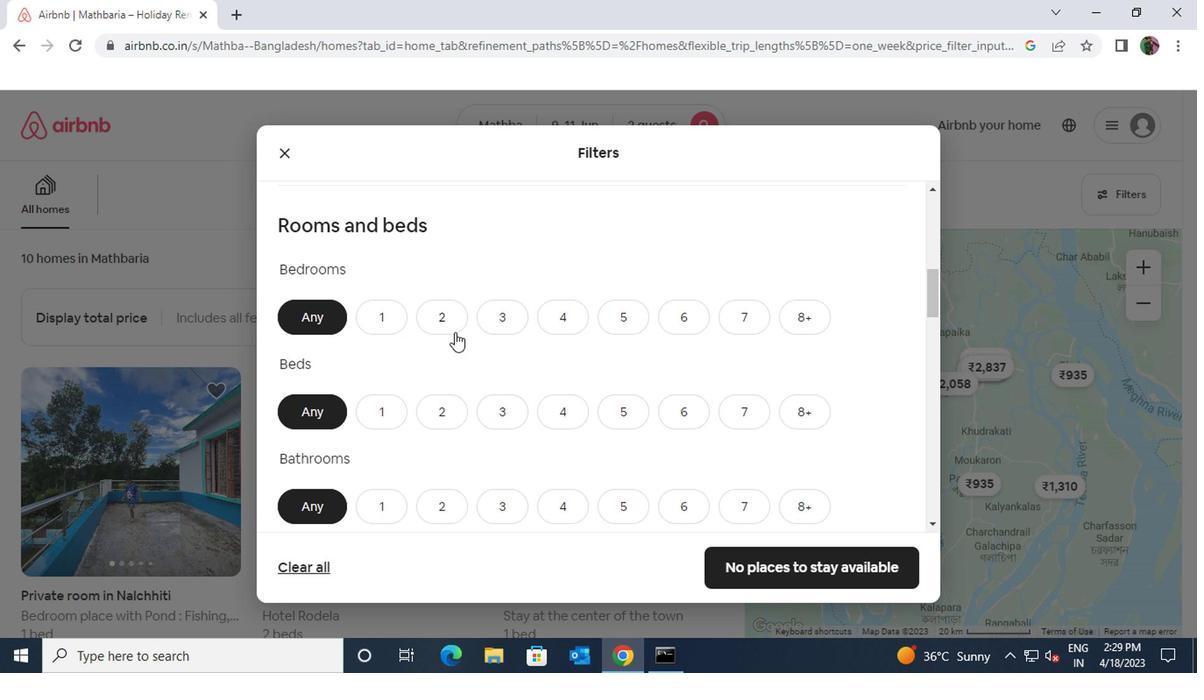 
Action: Mouse pressed left at (449, 329)
Screenshot: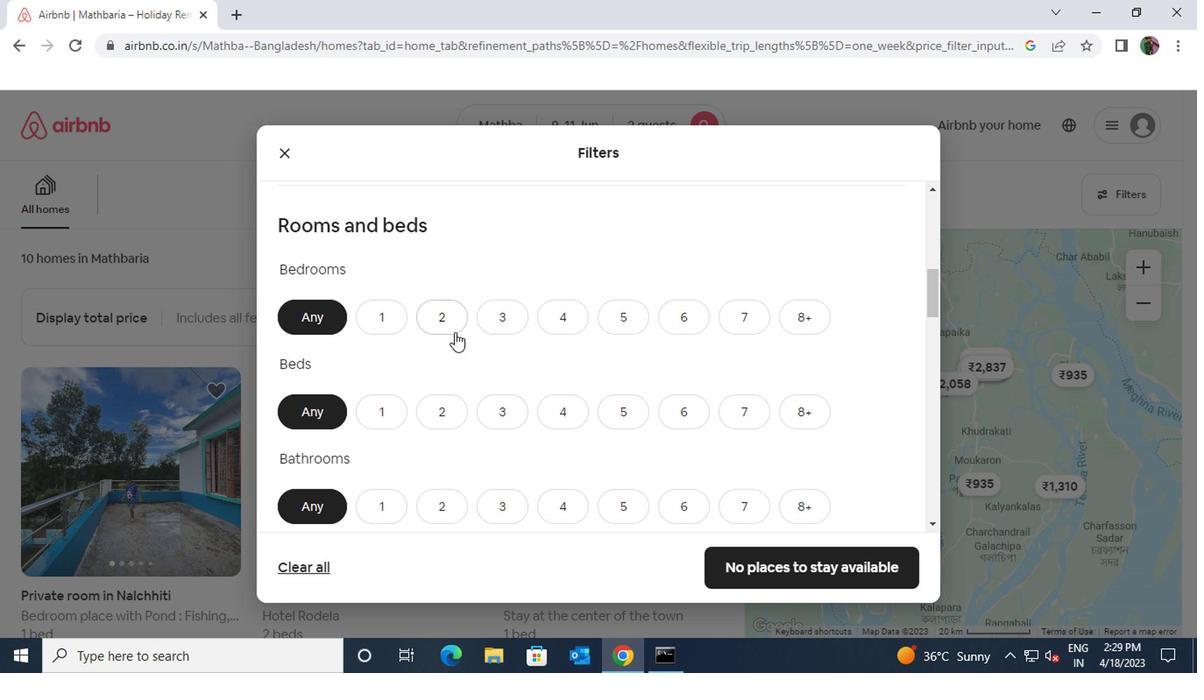 
Action: Mouse moved to (388, 412)
Screenshot: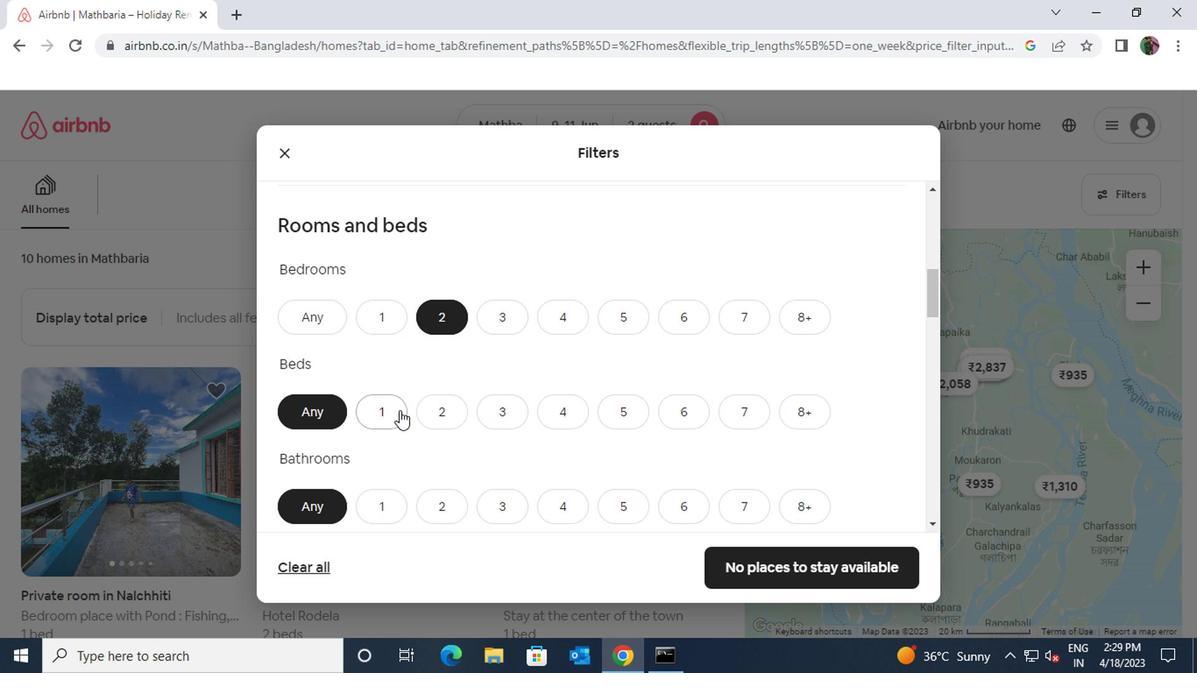 
Action: Mouse pressed left at (388, 412)
Screenshot: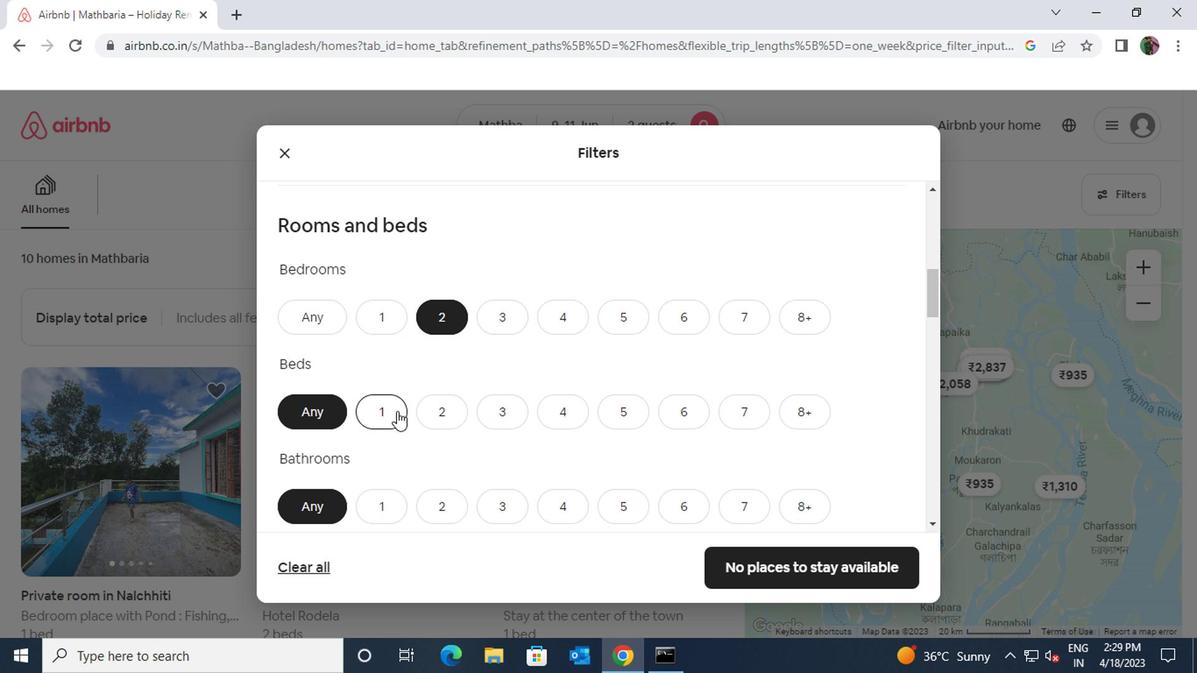 
Action: Mouse scrolled (388, 411) with delta (0, 0)
Screenshot: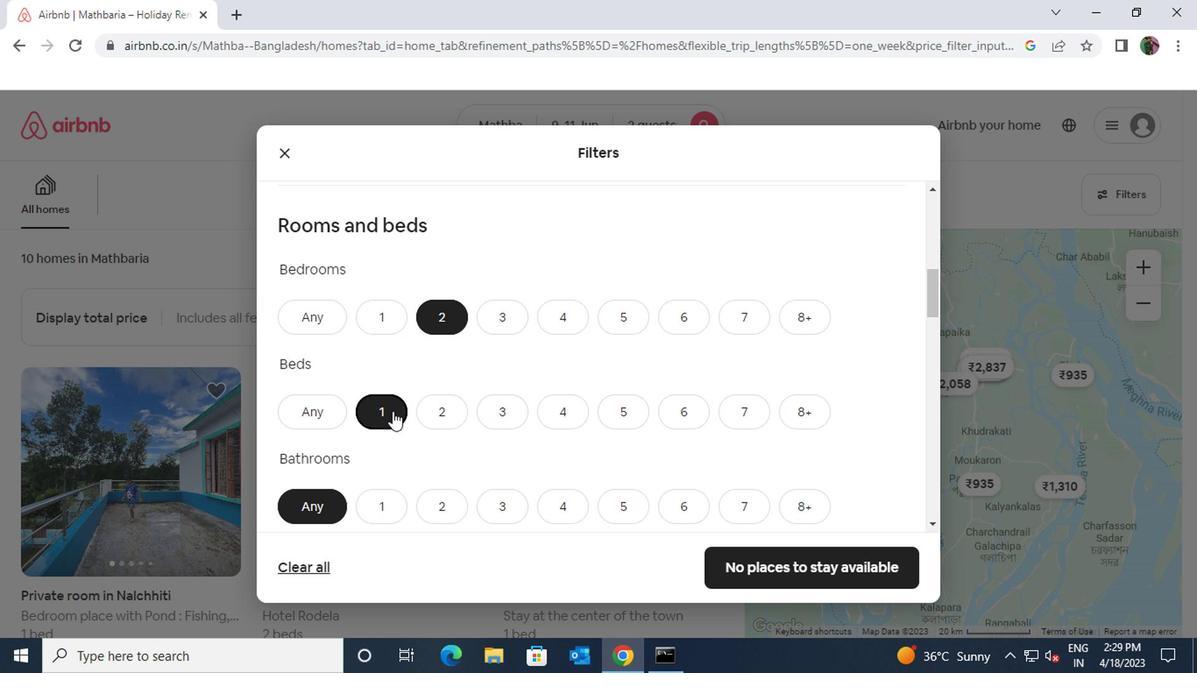 
Action: Mouse moved to (388, 416)
Screenshot: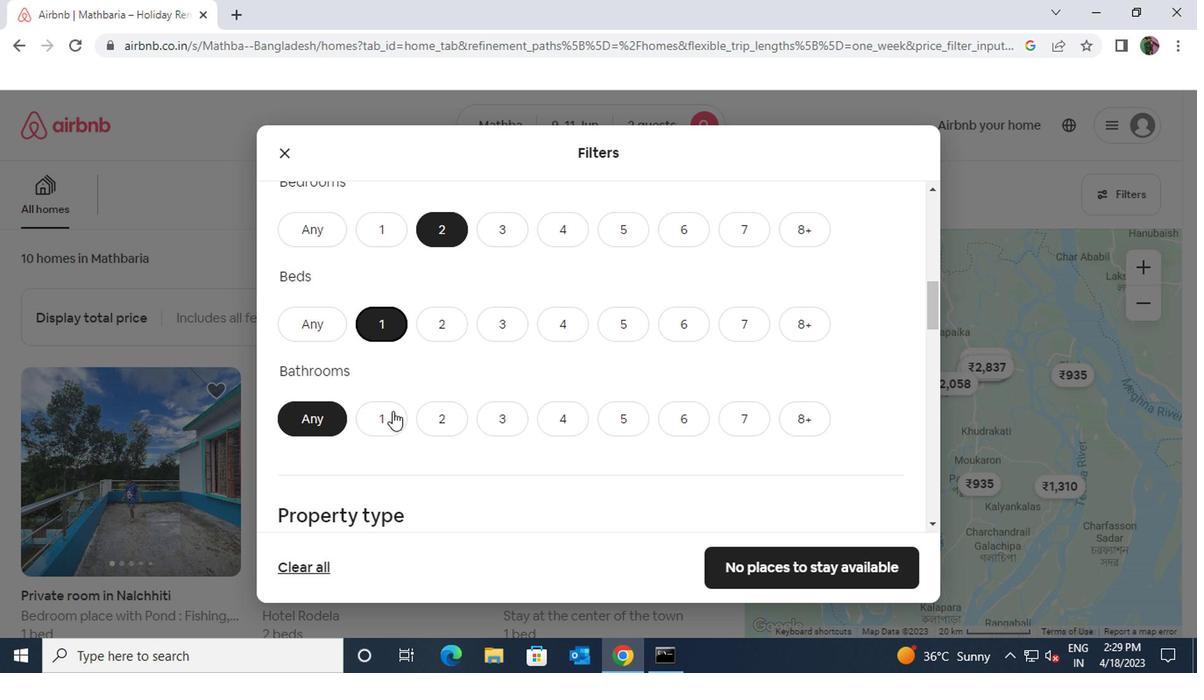 
Action: Mouse pressed left at (388, 416)
Screenshot: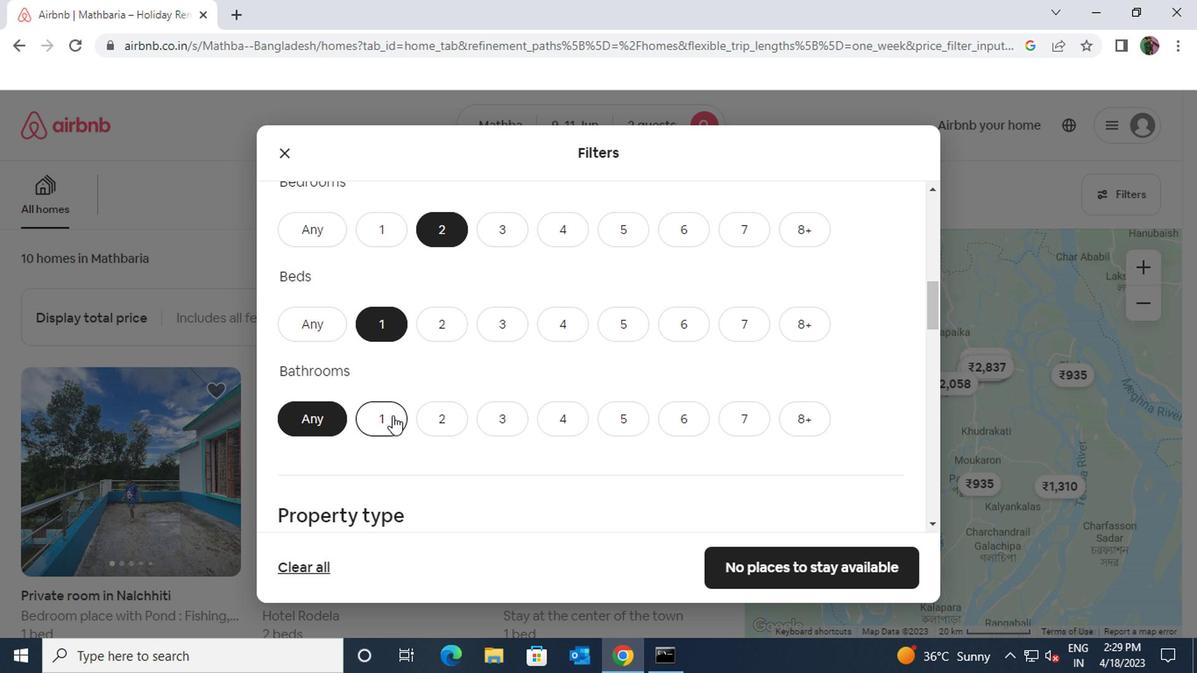 
Action: Mouse scrolled (388, 415) with delta (0, 0)
Screenshot: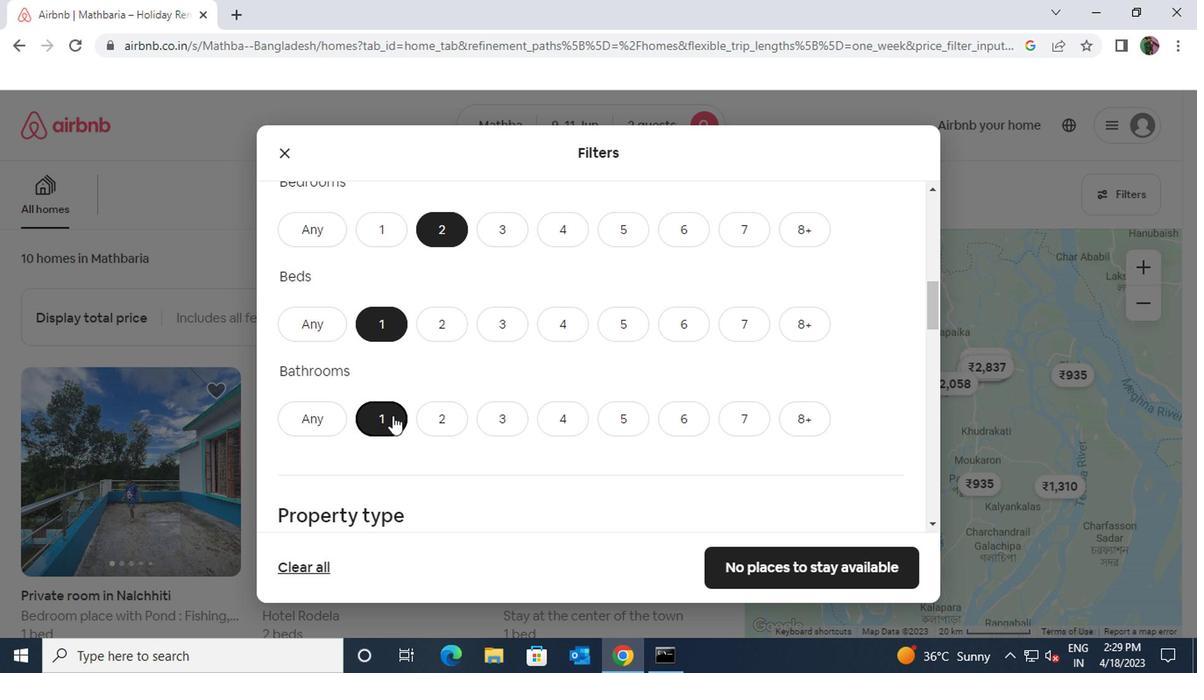 
Action: Mouse scrolled (388, 415) with delta (0, 0)
Screenshot: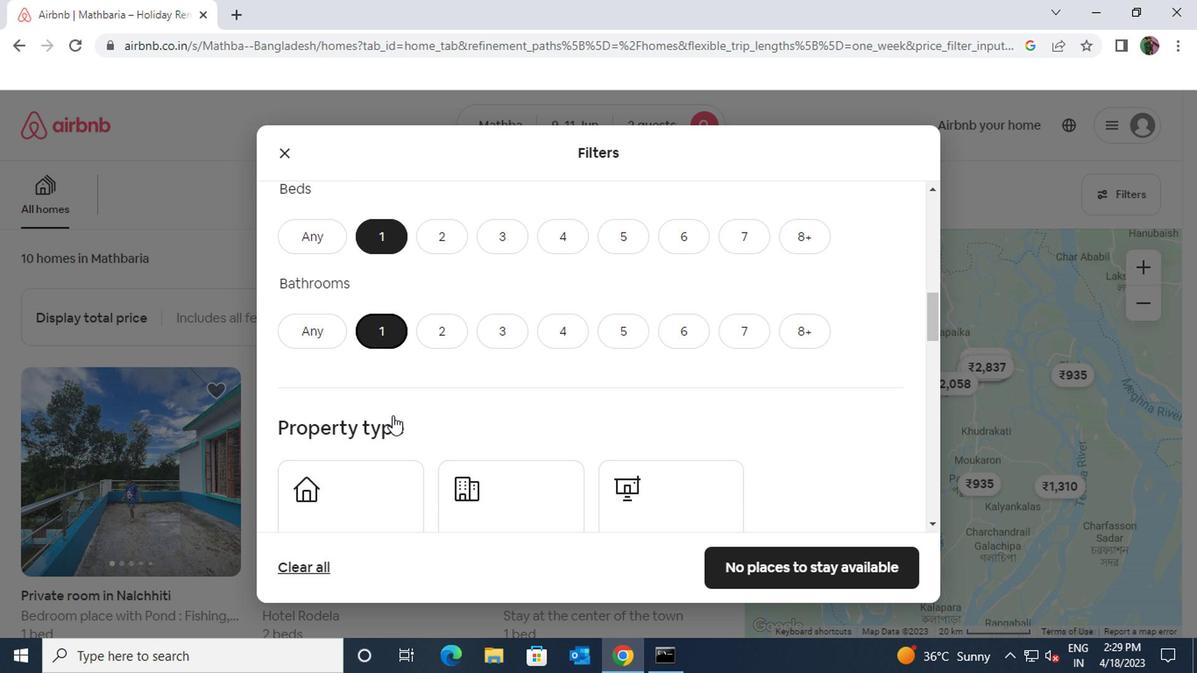 
Action: Mouse pressed left at (388, 416)
Screenshot: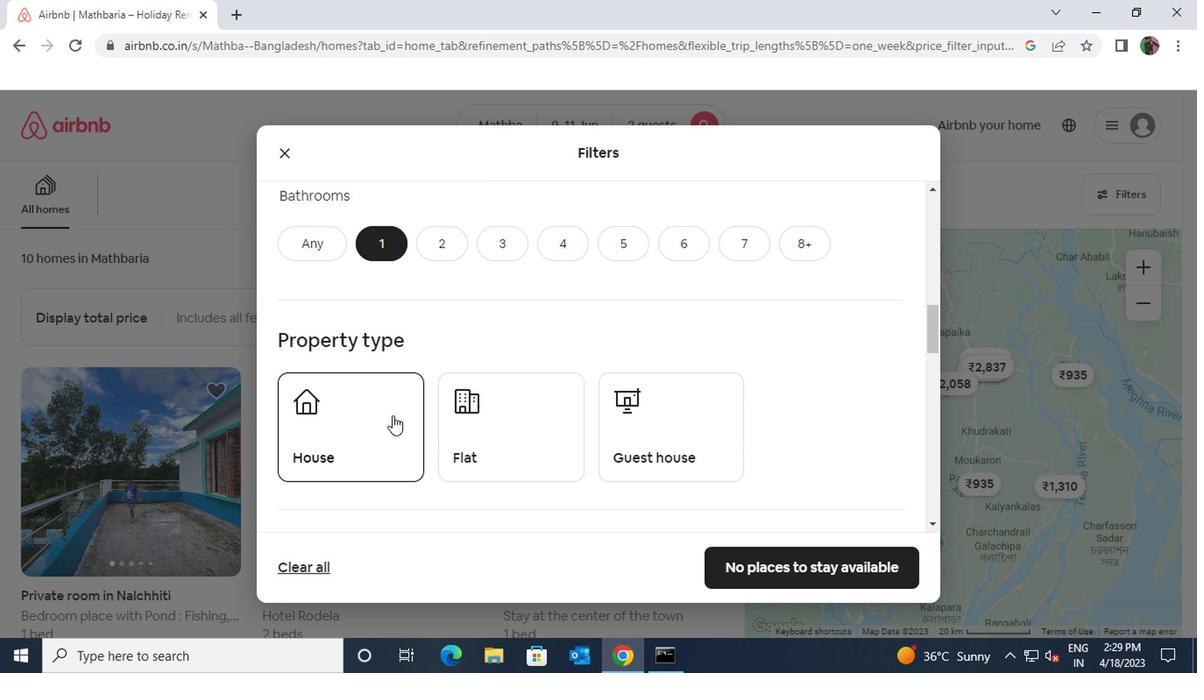 
Action: Mouse scrolled (388, 415) with delta (0, 0)
Screenshot: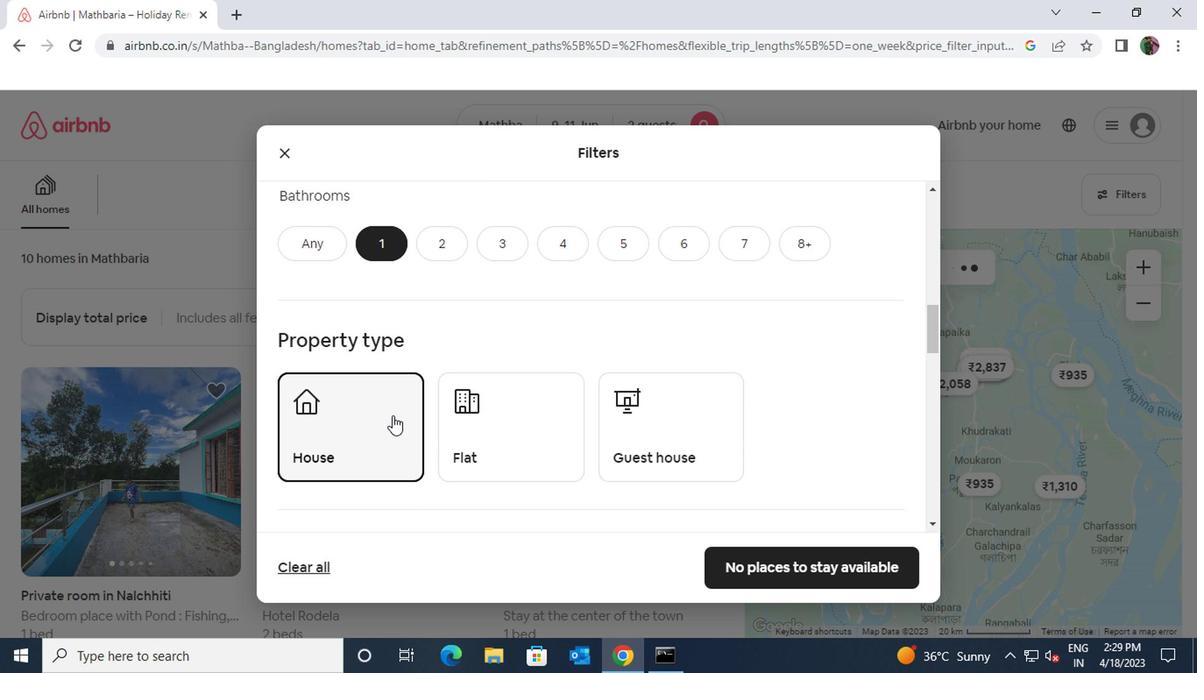 
Action: Mouse scrolled (388, 415) with delta (0, 0)
Screenshot: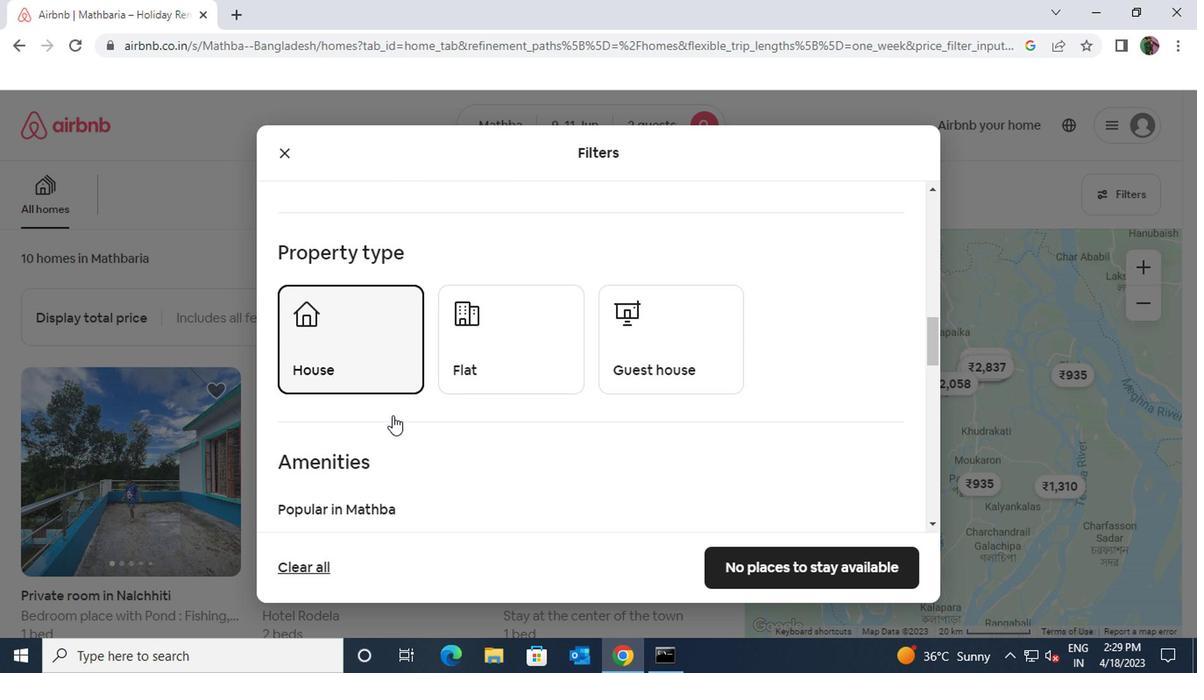 
Action: Mouse scrolled (388, 415) with delta (0, 0)
Screenshot: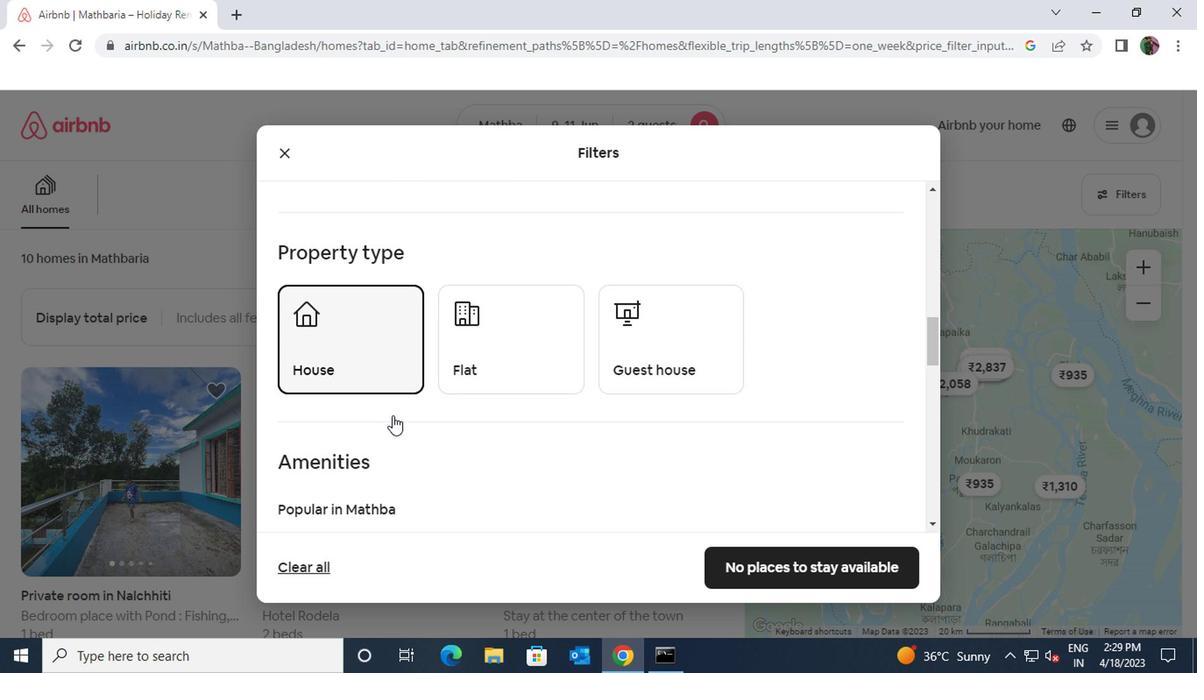 
Action: Mouse scrolled (388, 415) with delta (0, 0)
Screenshot: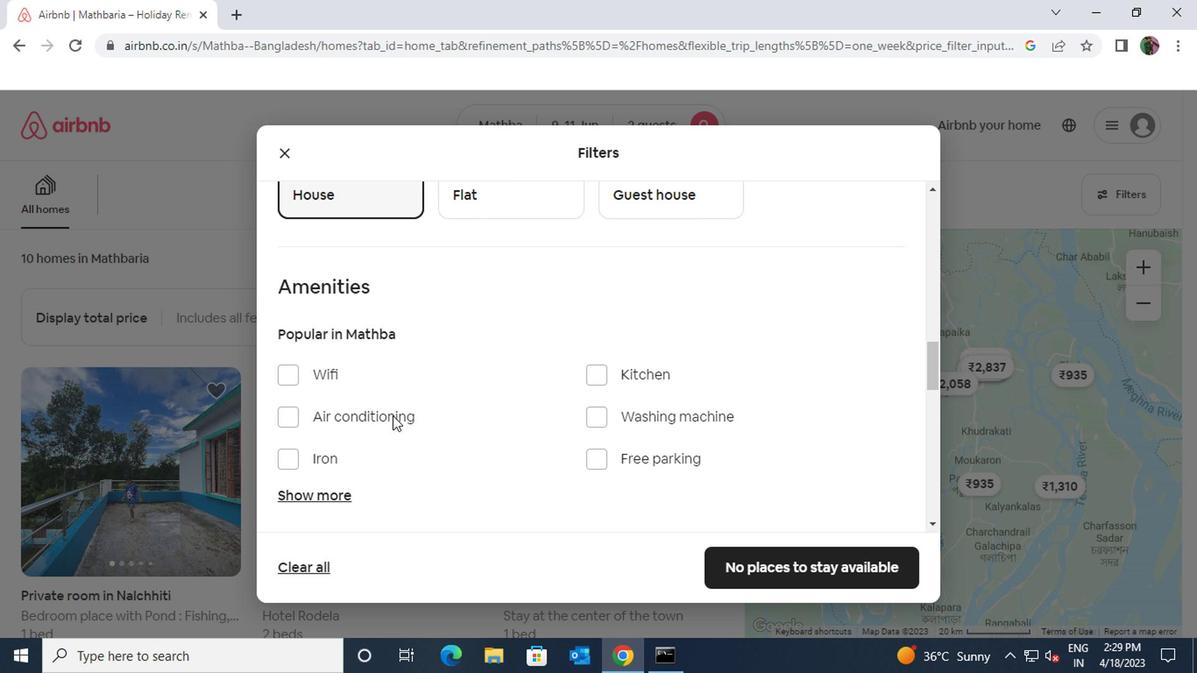 
Action: Mouse moved to (289, 322)
Screenshot: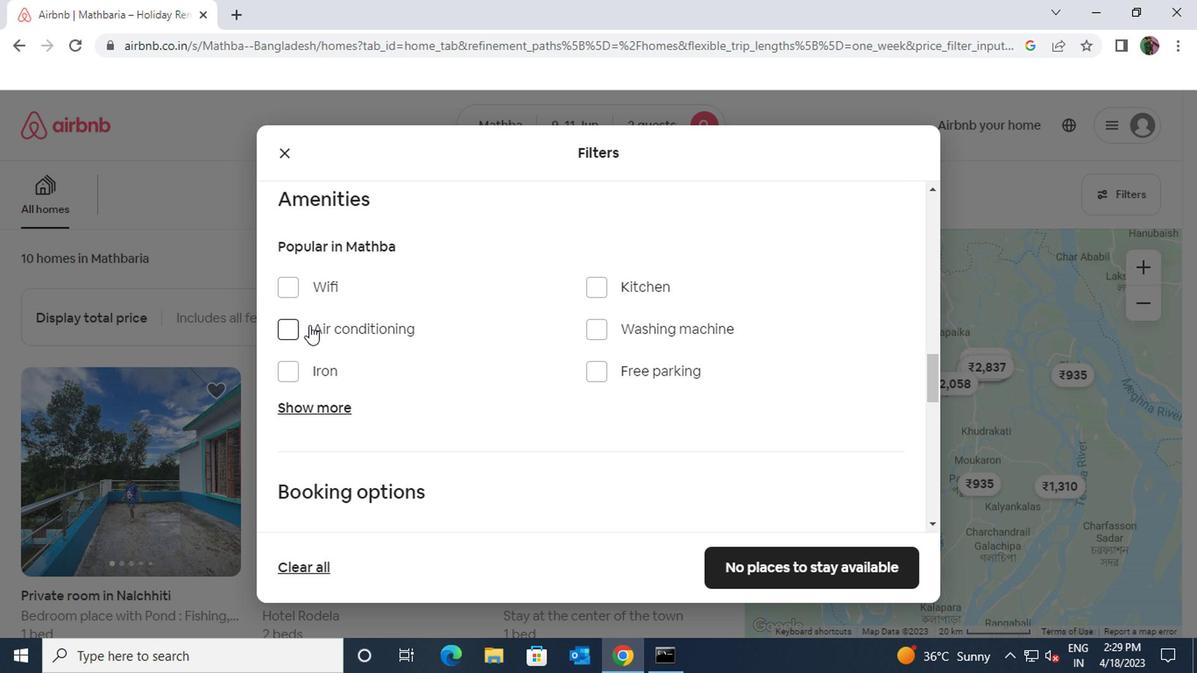 
Action: Mouse pressed left at (289, 322)
Screenshot: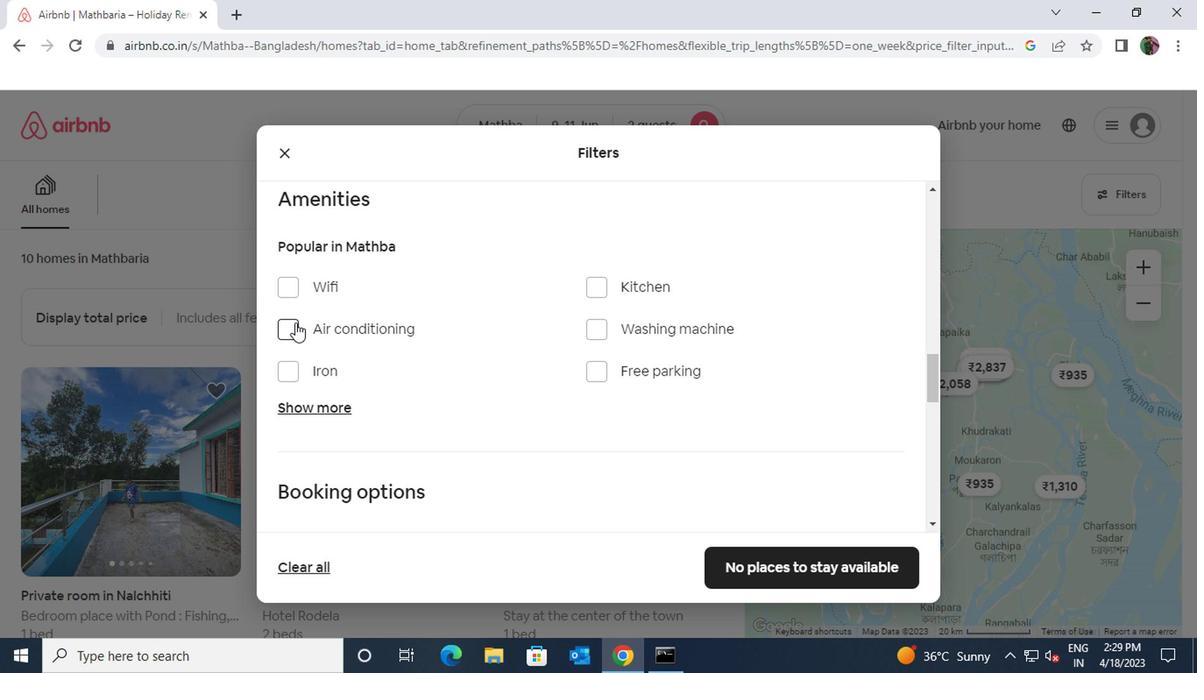 
Action: Mouse moved to (443, 472)
Screenshot: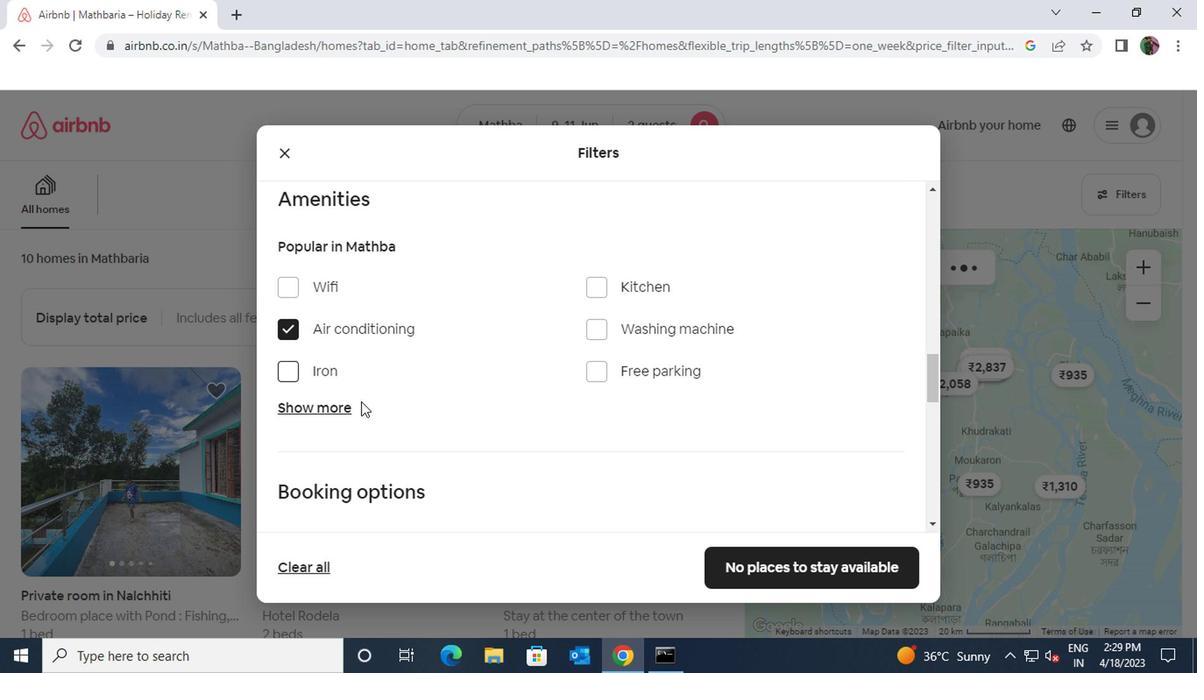 
Action: Mouse scrolled (443, 471) with delta (0, 0)
Screenshot: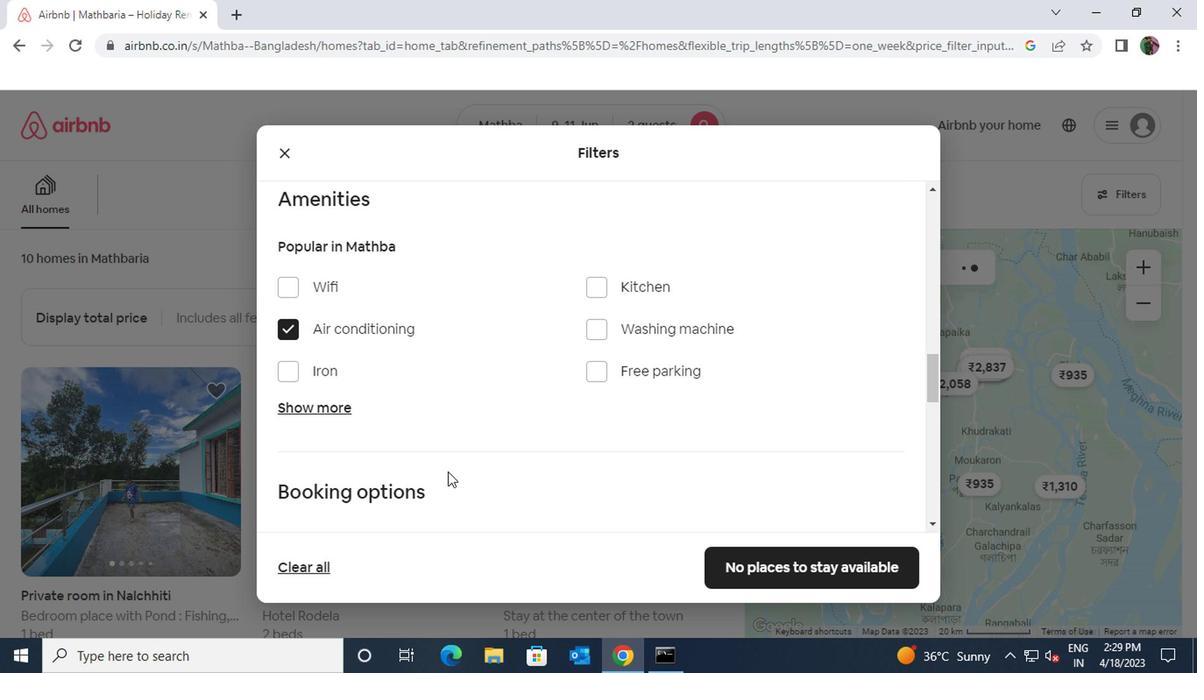 
Action: Mouse scrolled (443, 471) with delta (0, 0)
Screenshot: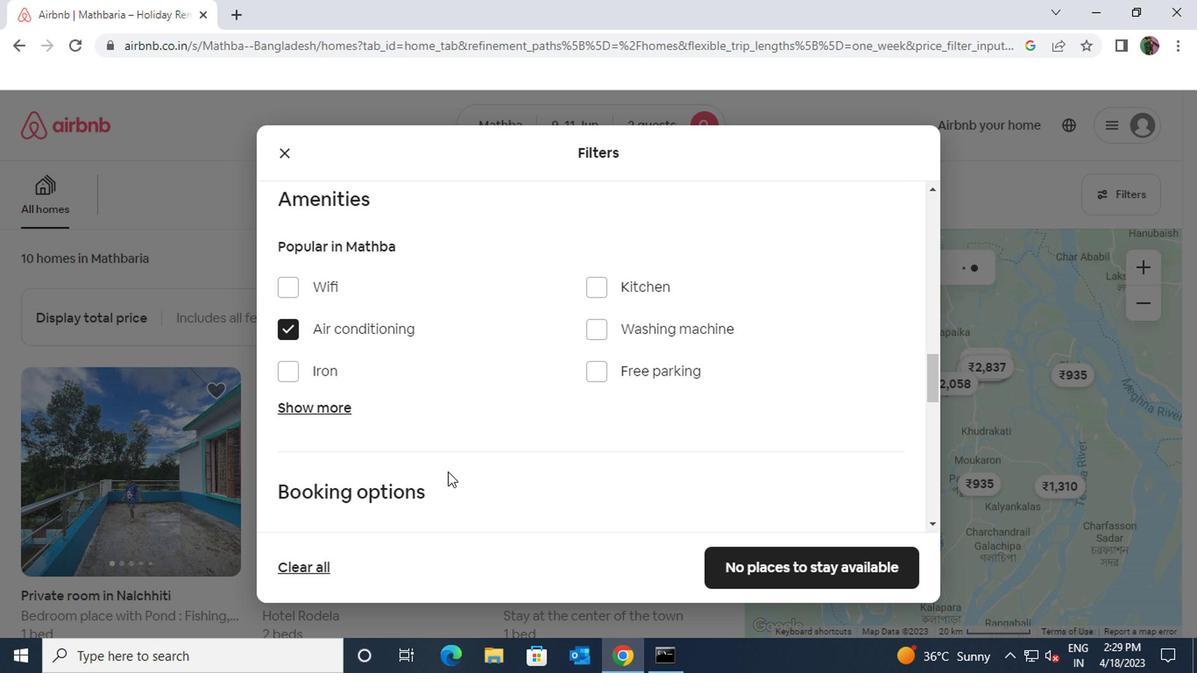 
Action: Mouse moved to (859, 442)
Screenshot: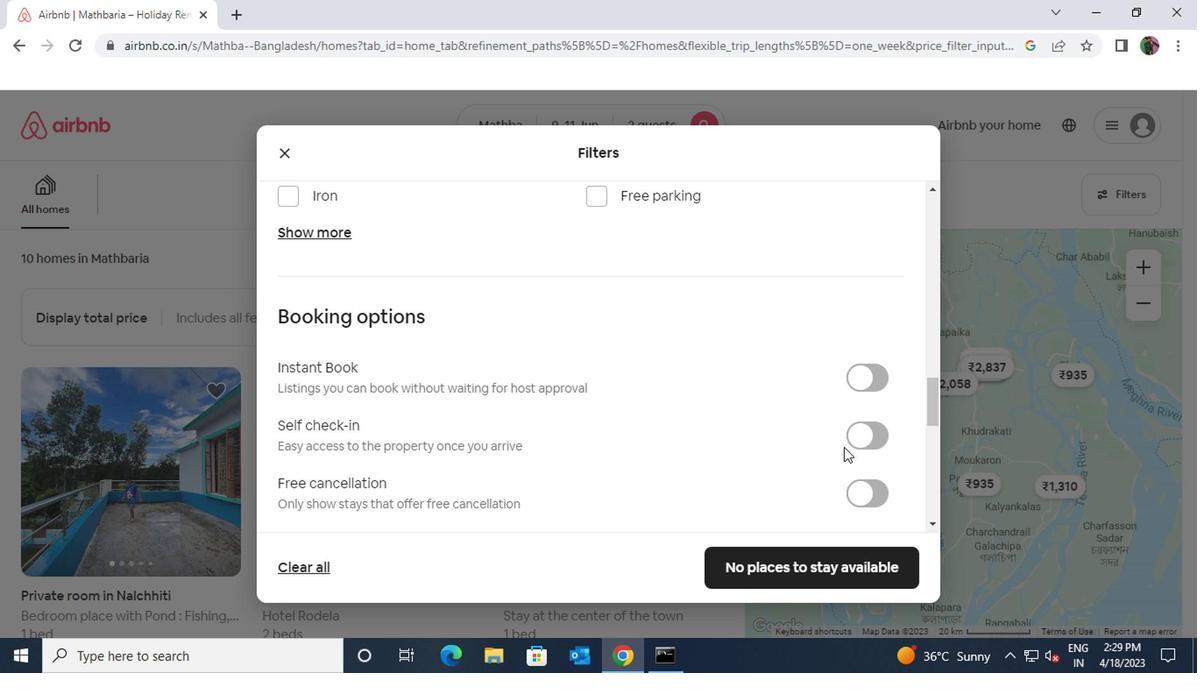 
Action: Mouse pressed left at (859, 442)
Screenshot: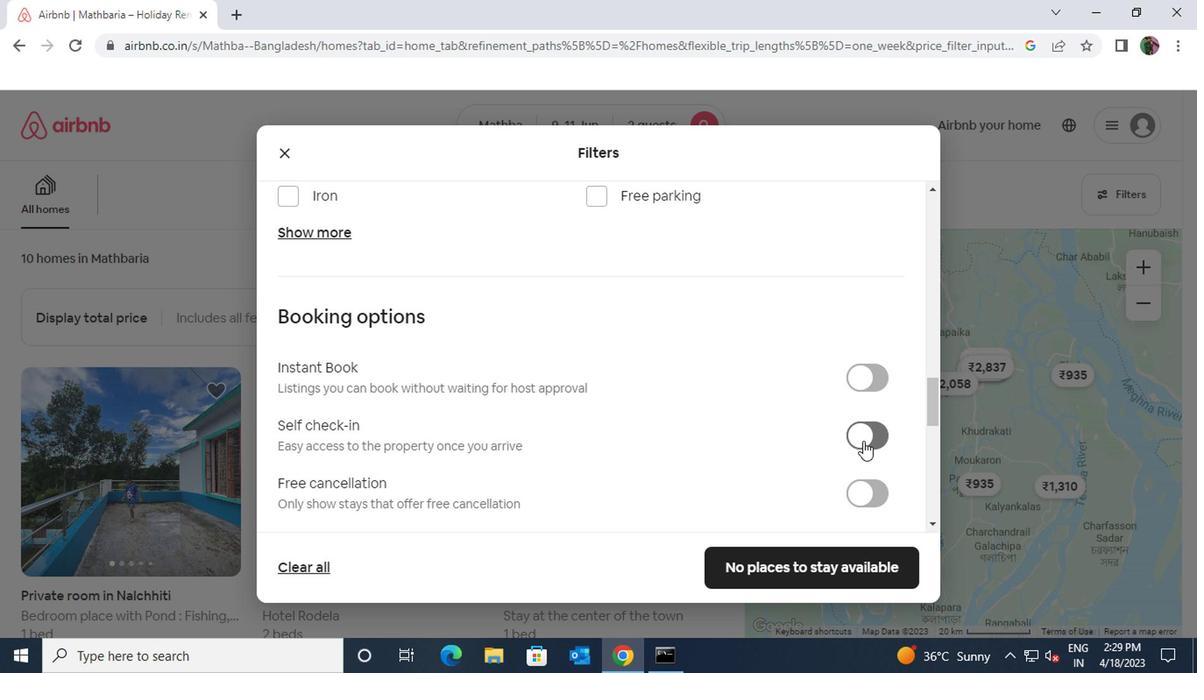 
Action: Mouse moved to (635, 467)
Screenshot: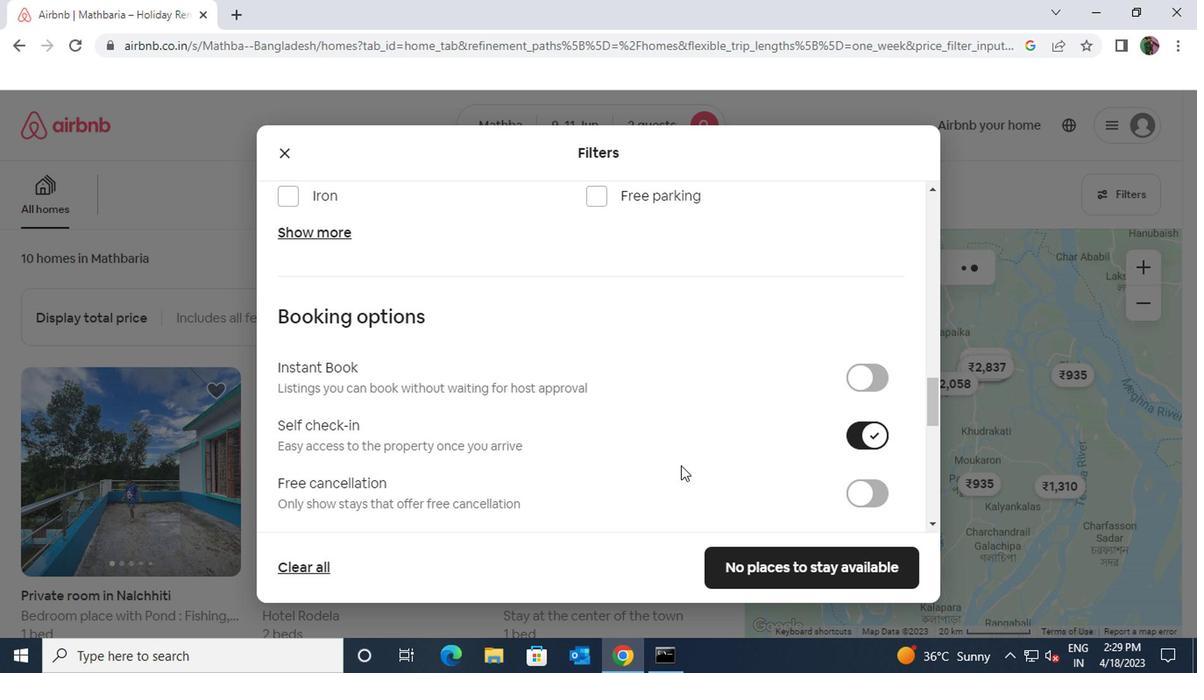 
Action: Mouse scrolled (635, 466) with delta (0, -1)
Screenshot: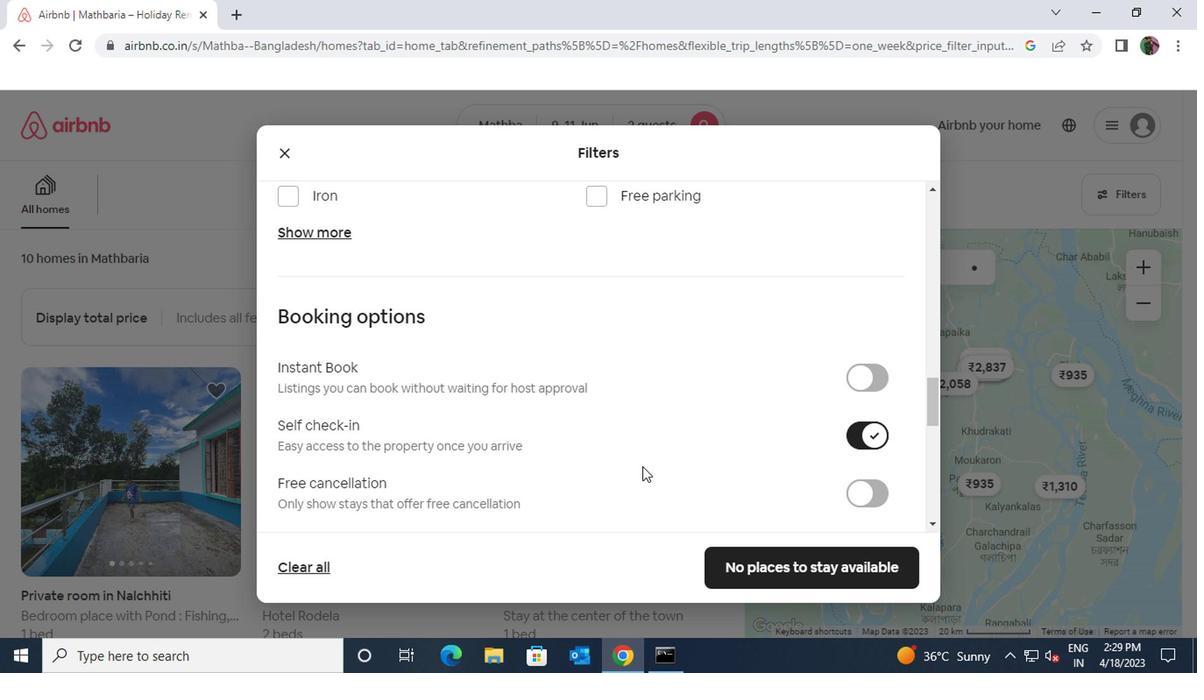
Action: Mouse scrolled (635, 466) with delta (0, -1)
Screenshot: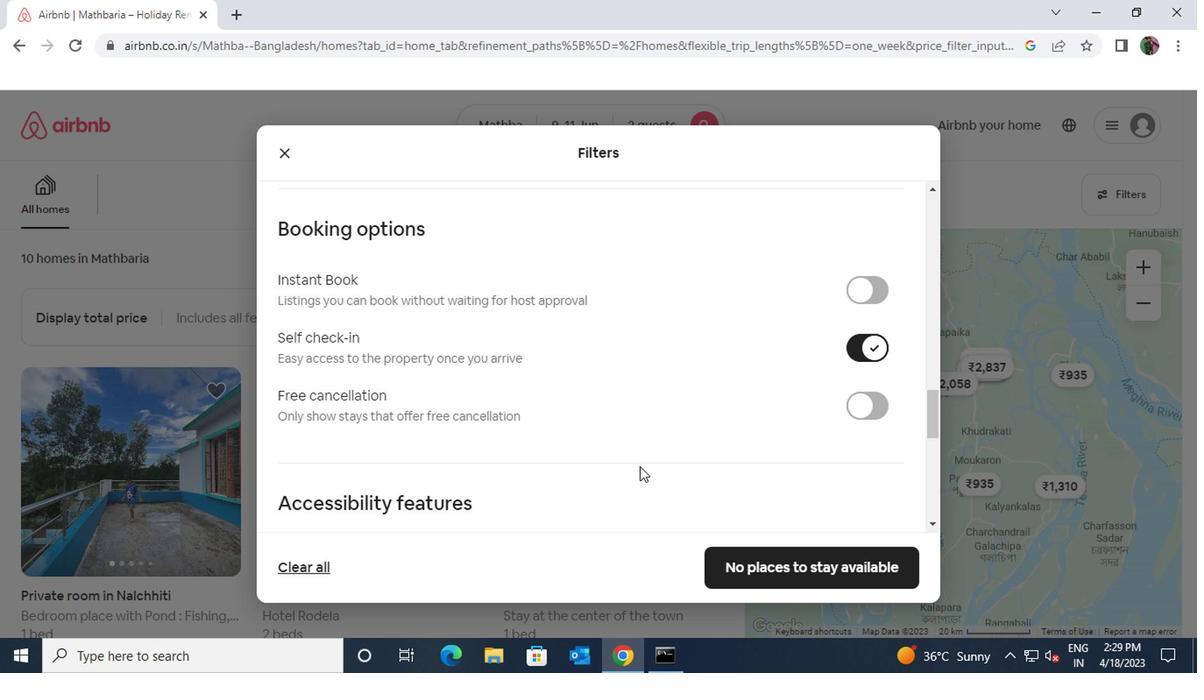 
Action: Mouse scrolled (635, 466) with delta (0, -1)
Screenshot: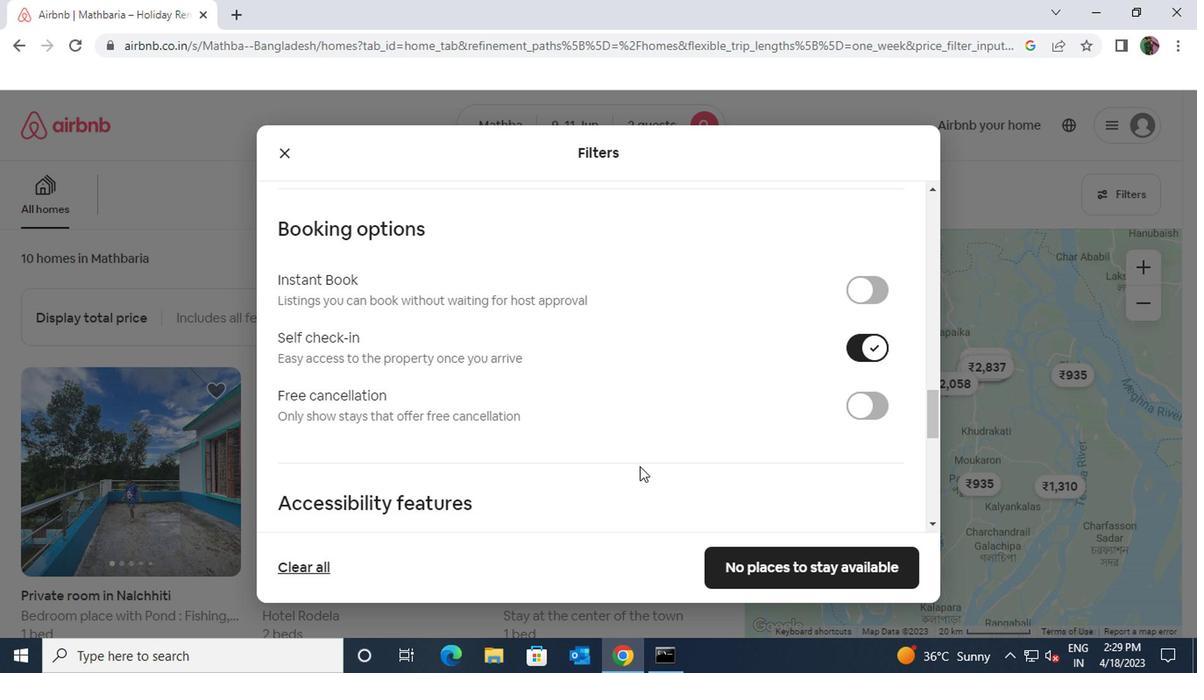 
Action: Mouse moved to (635, 465)
Screenshot: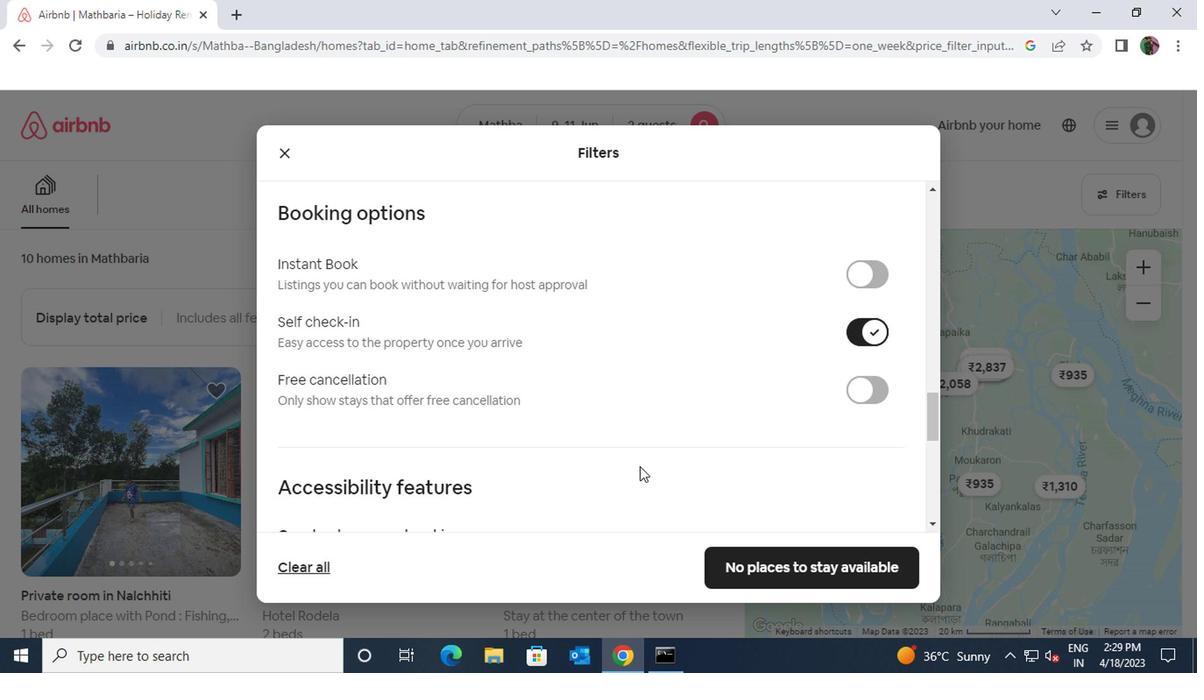
Action: Mouse scrolled (635, 463) with delta (0, -1)
Screenshot: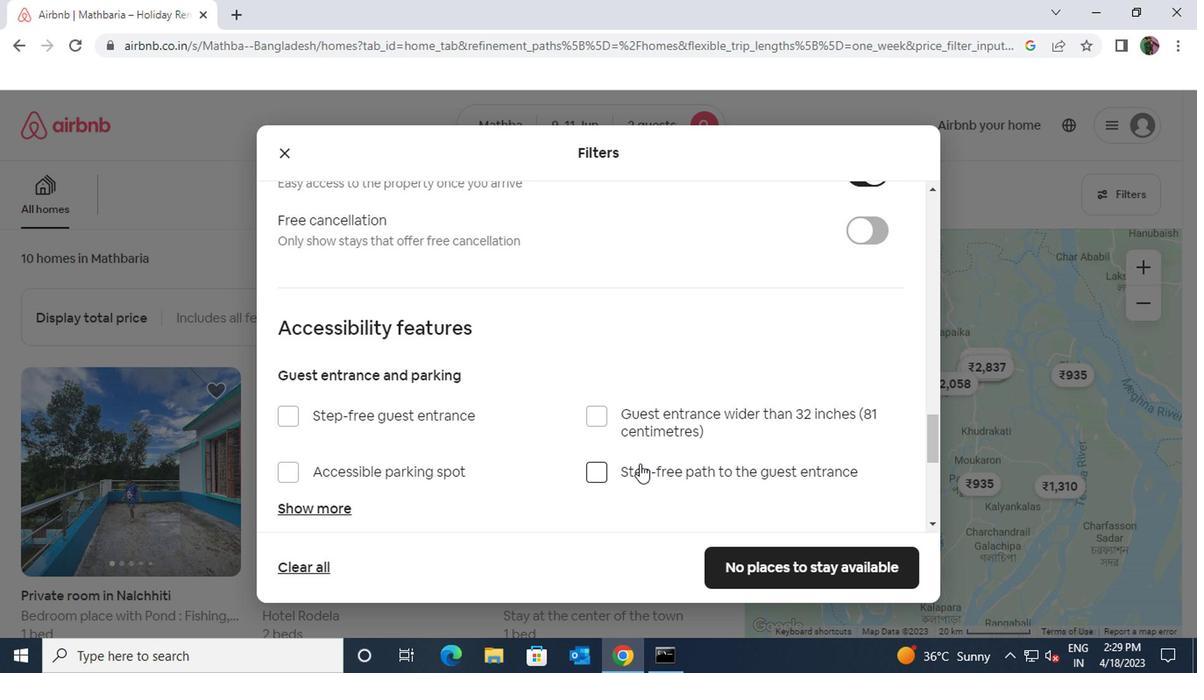 
Action: Mouse scrolled (635, 463) with delta (0, -1)
Screenshot: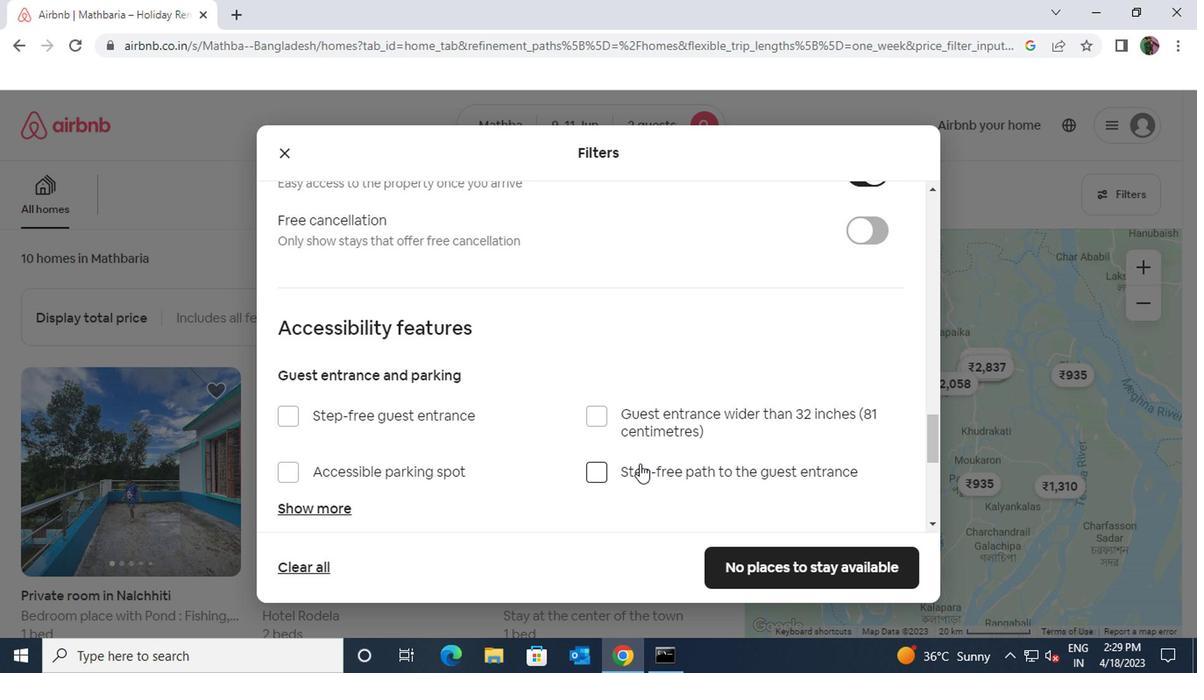 
Action: Mouse scrolled (635, 463) with delta (0, -1)
Screenshot: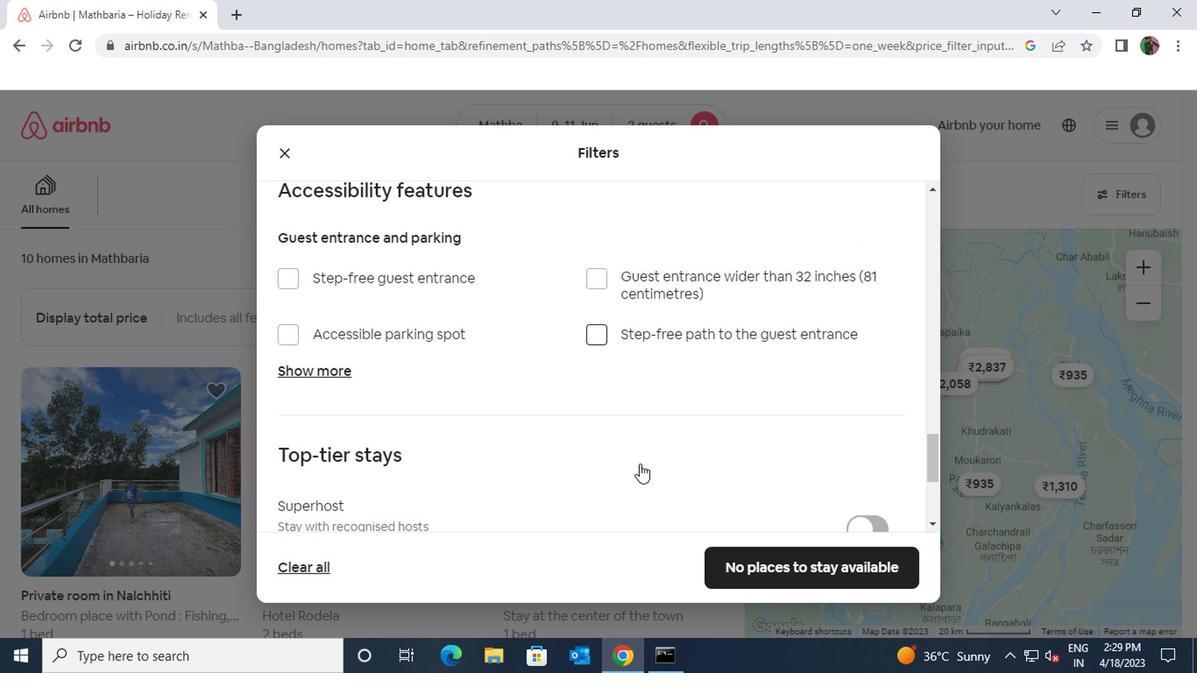 
Action: Mouse scrolled (635, 463) with delta (0, -1)
Screenshot: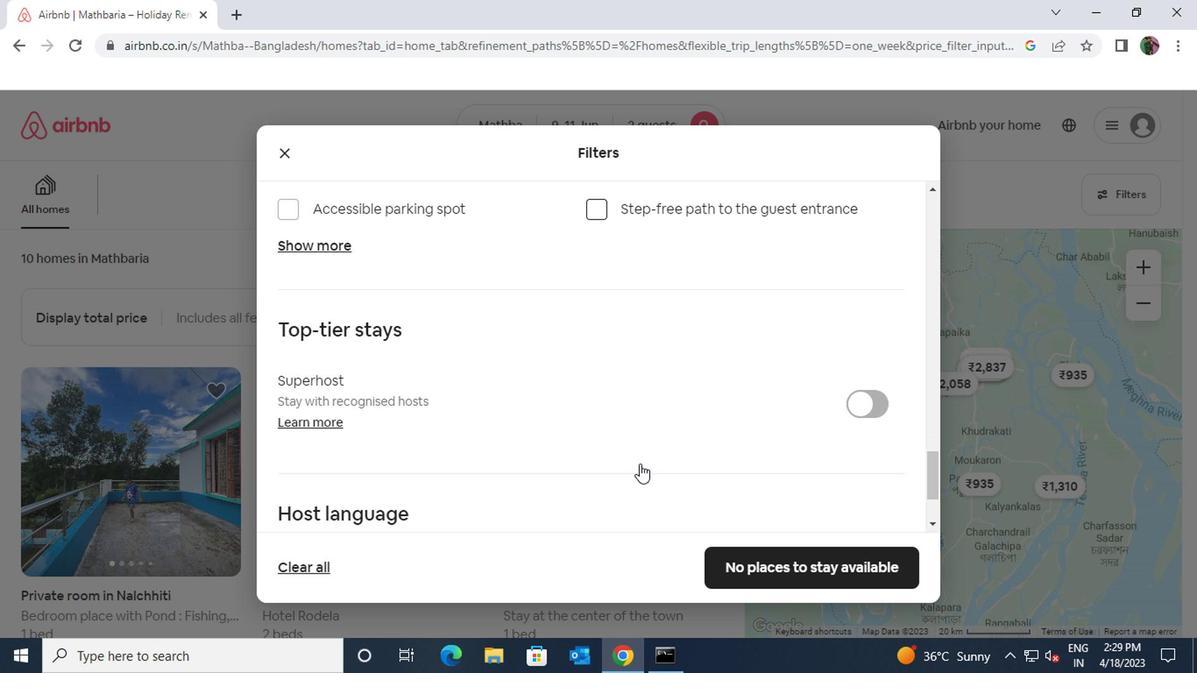 
Action: Mouse scrolled (635, 463) with delta (0, -1)
Screenshot: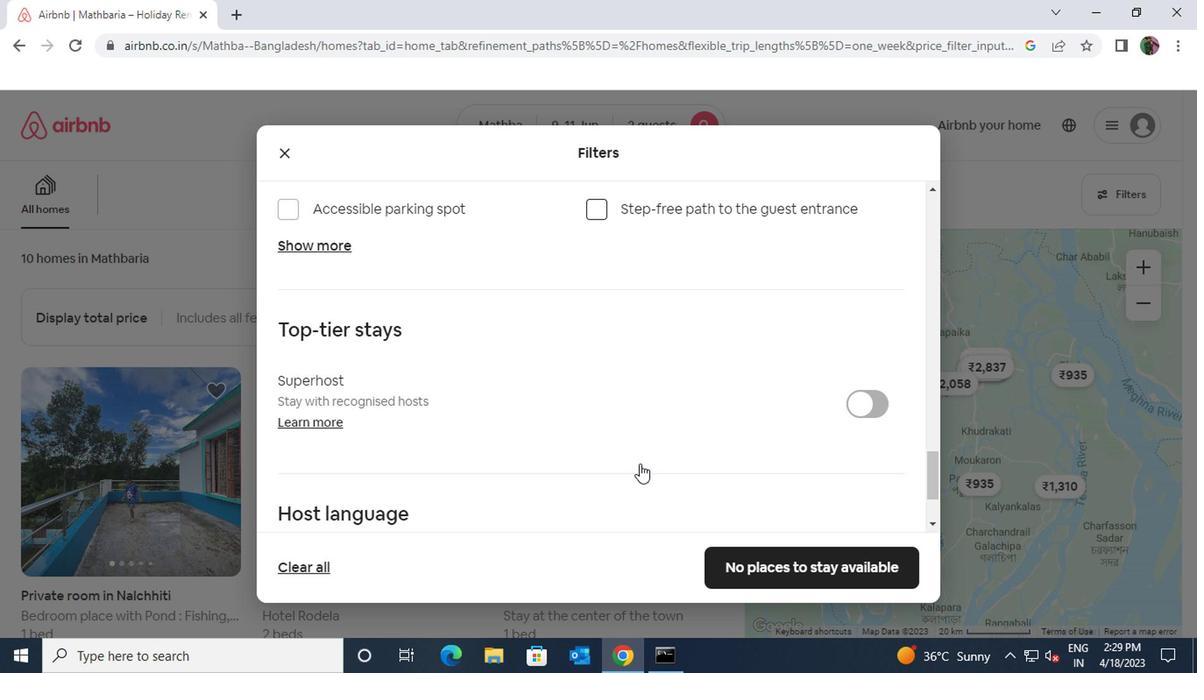 
Action: Mouse scrolled (635, 463) with delta (0, -1)
Screenshot: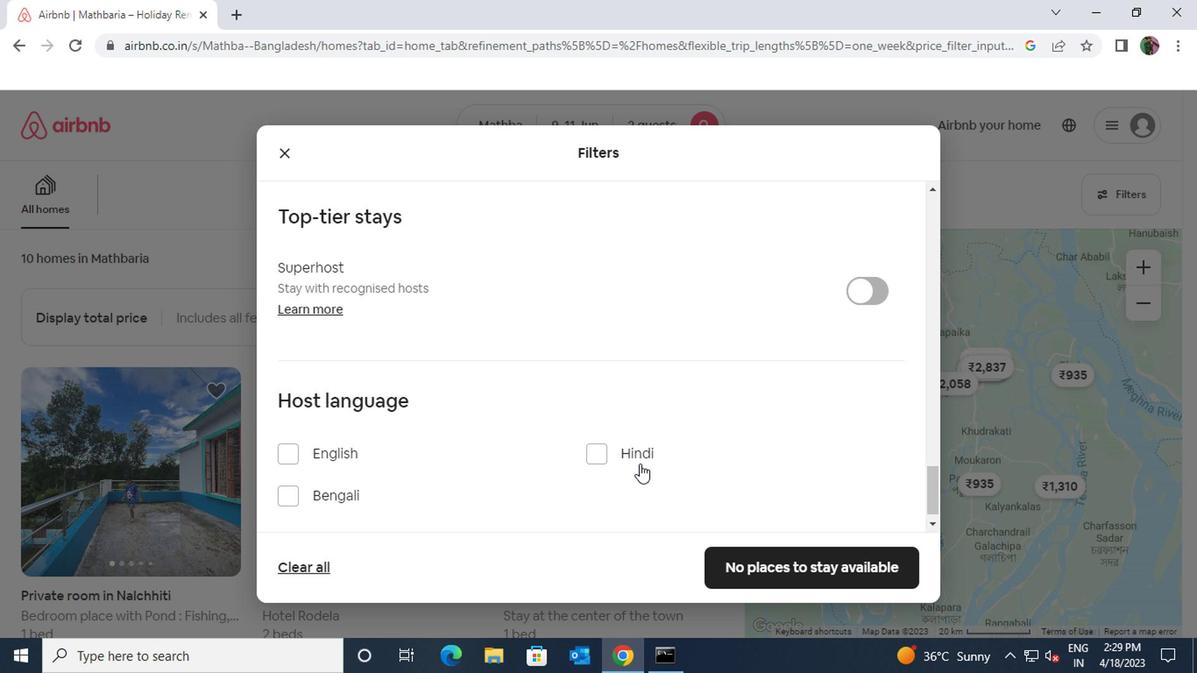 
Action: Mouse moved to (290, 433)
Screenshot: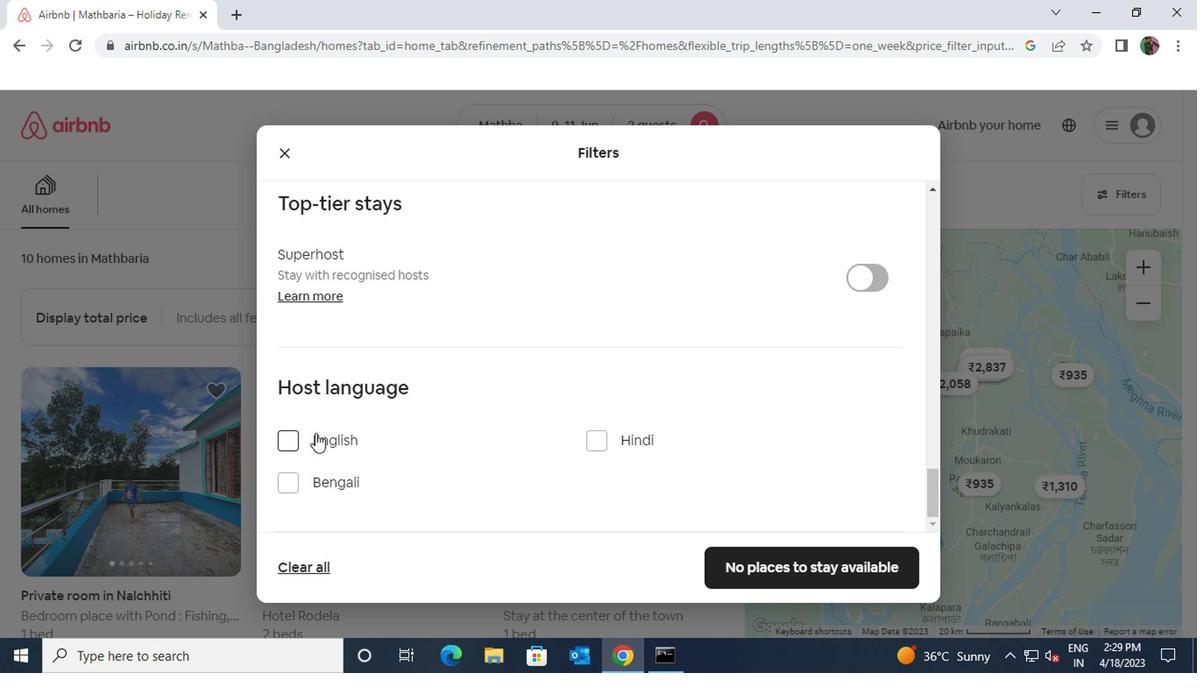 
Action: Mouse pressed left at (290, 433)
Screenshot: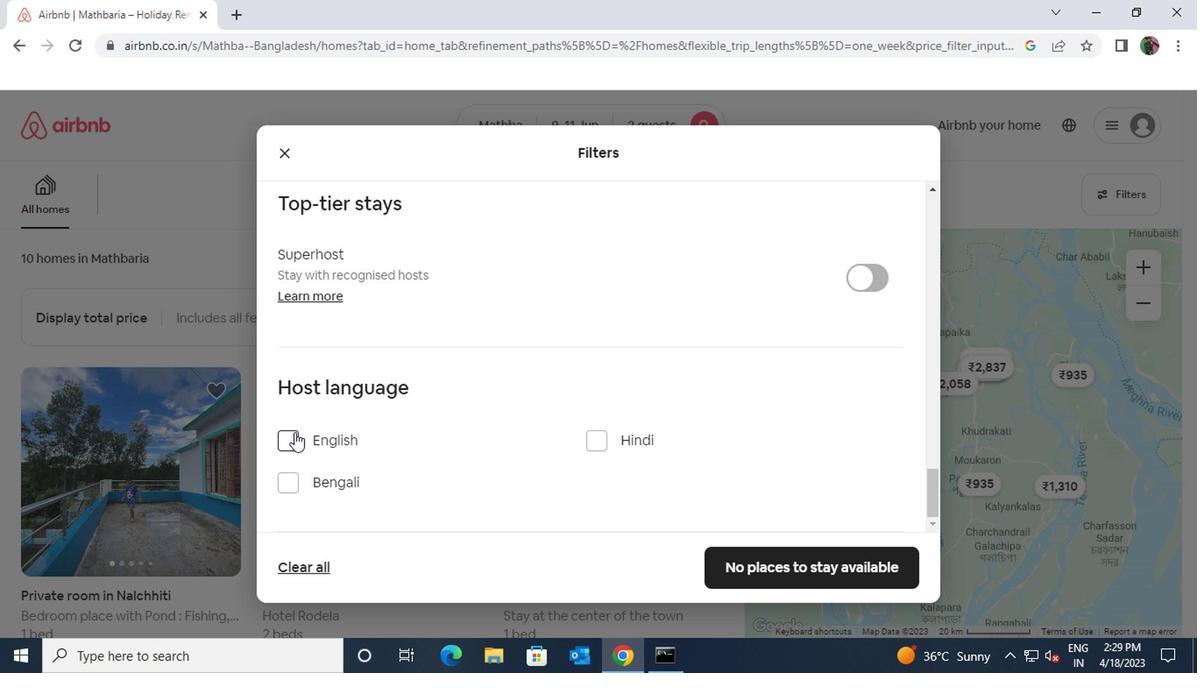 
Action: Mouse moved to (776, 562)
Screenshot: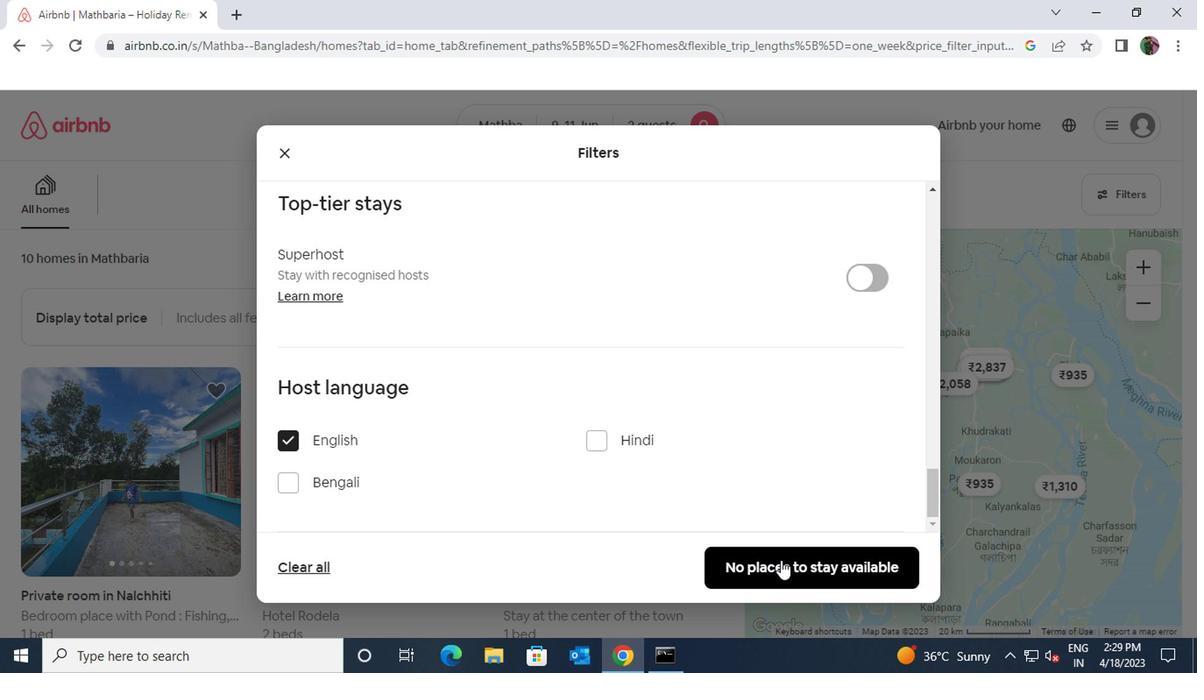 
Action: Mouse pressed left at (776, 562)
Screenshot: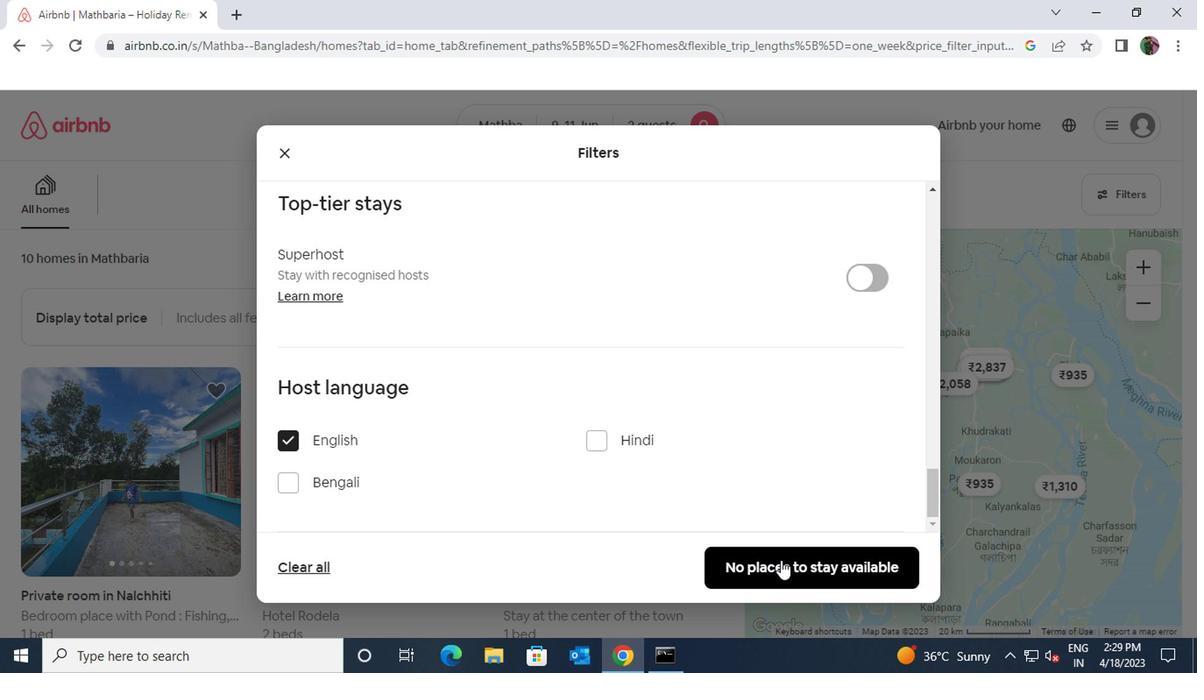 
Action: Mouse moved to (776, 561)
Screenshot: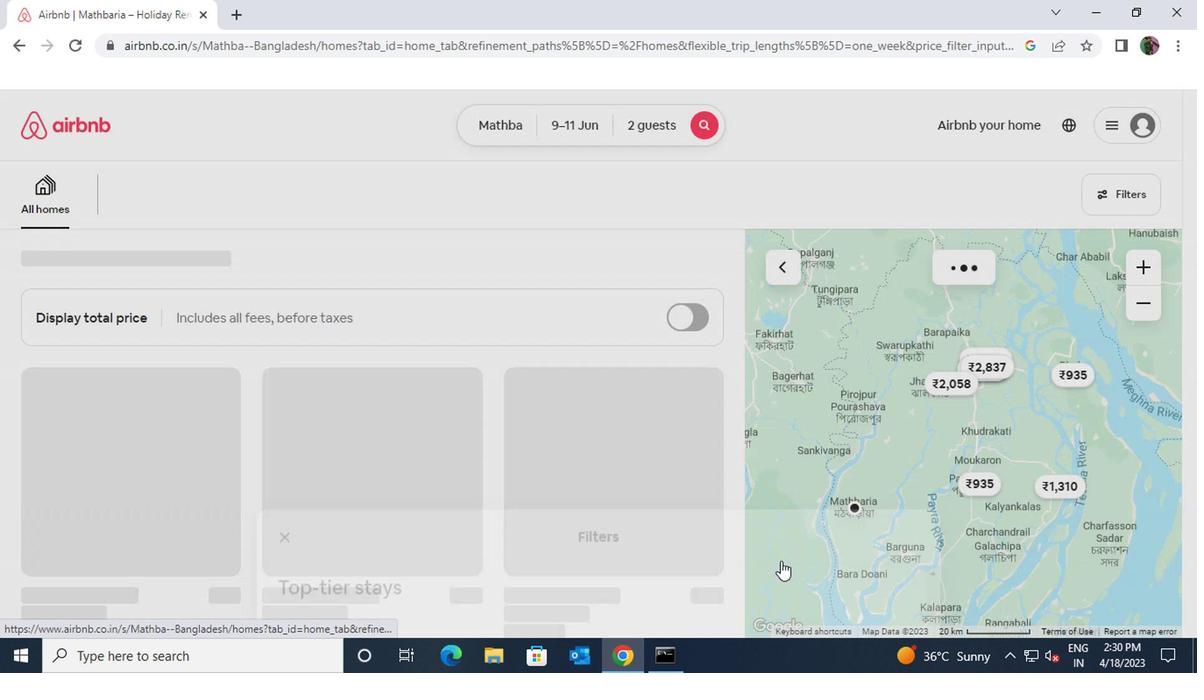 
